 Task: Find connections with filter location Bünde with filter topic #moneywith filter profile language French with filter current company NIVEA INDIA with filter school University of Cologne with filter industry Events Services with filter service category User Experience Design with filter keywords title Sales Engineer
Action: Mouse moved to (507, 66)
Screenshot: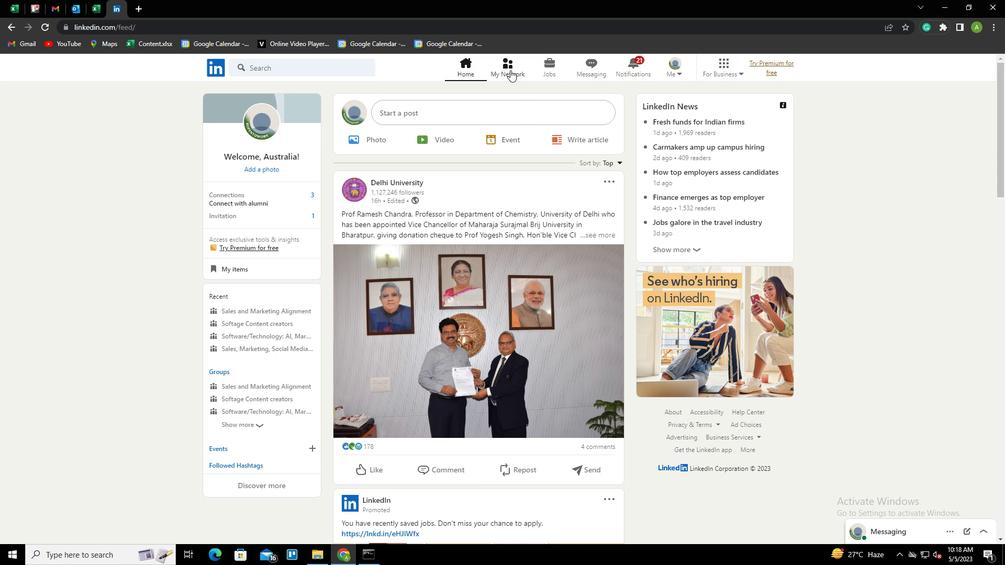 
Action: Mouse pressed left at (507, 66)
Screenshot: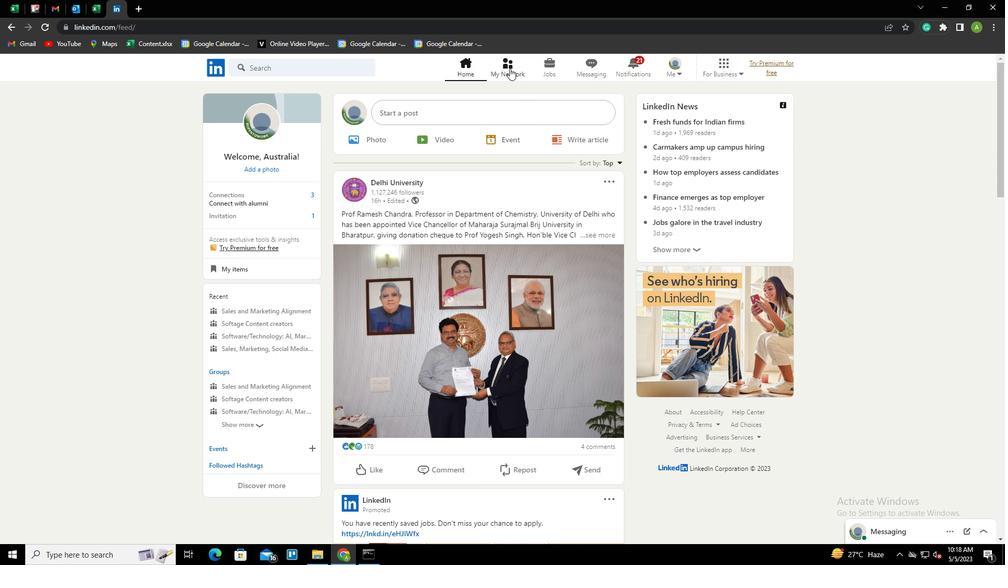 
Action: Mouse moved to (255, 124)
Screenshot: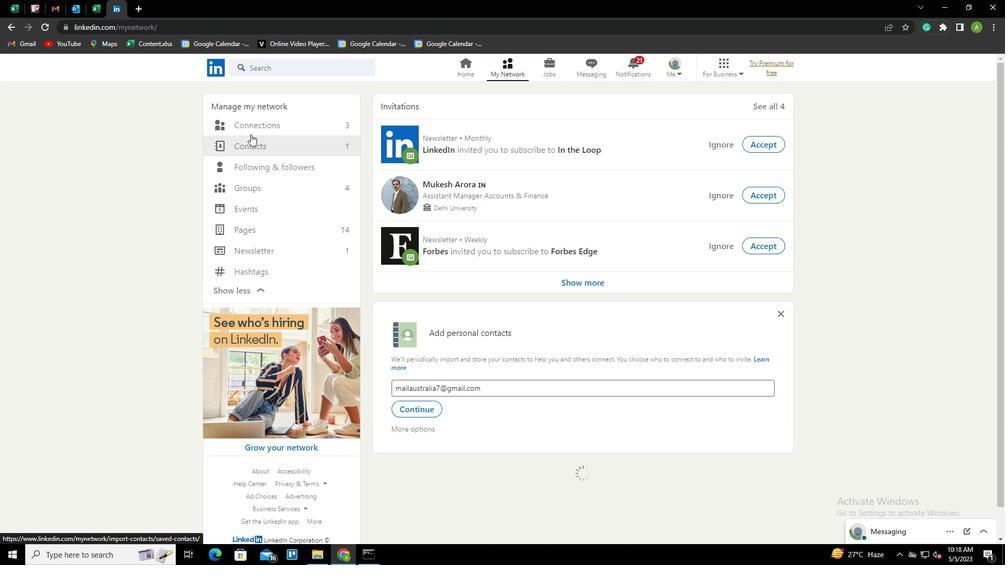 
Action: Mouse pressed left at (255, 124)
Screenshot: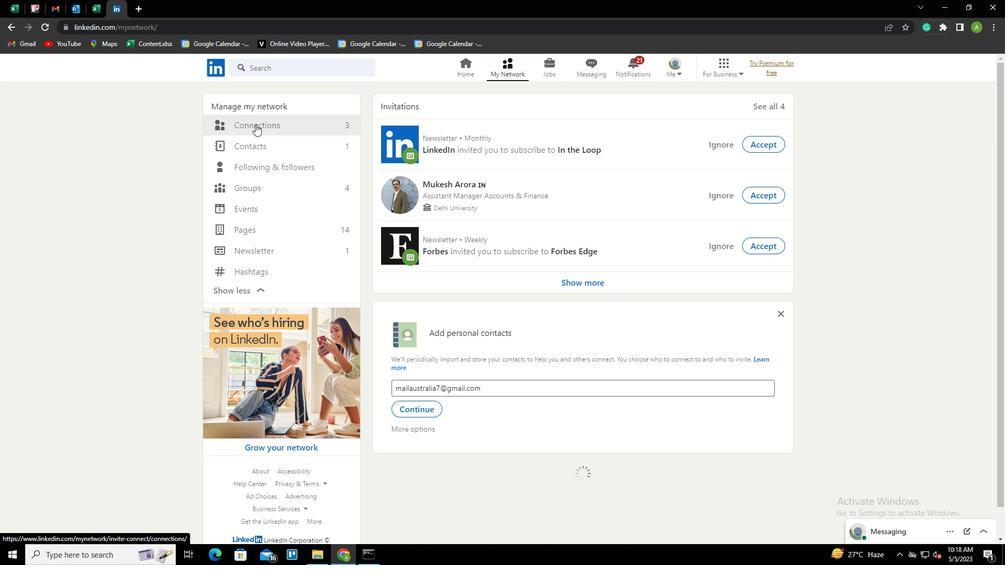 
Action: Mouse moved to (596, 122)
Screenshot: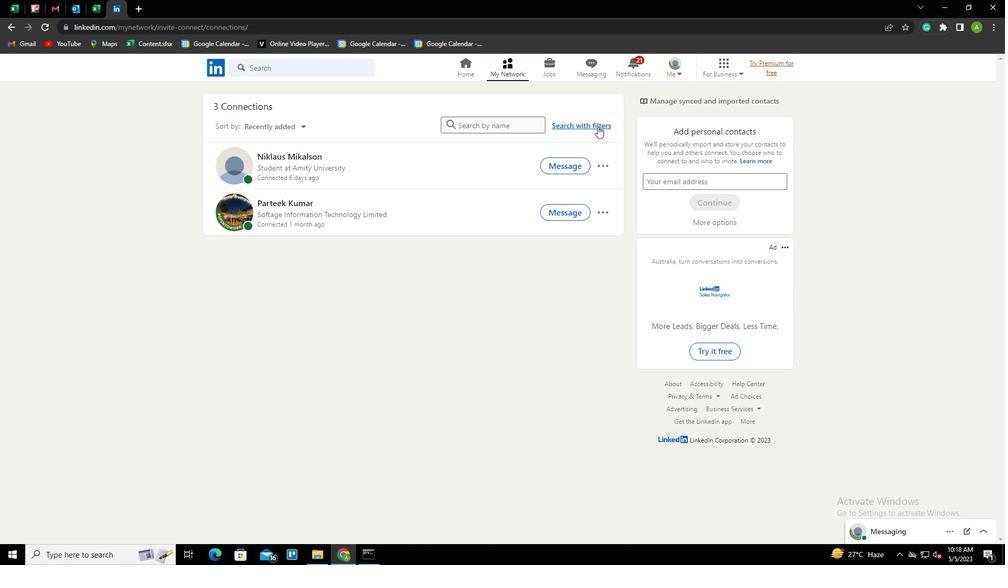 
Action: Mouse pressed left at (596, 122)
Screenshot: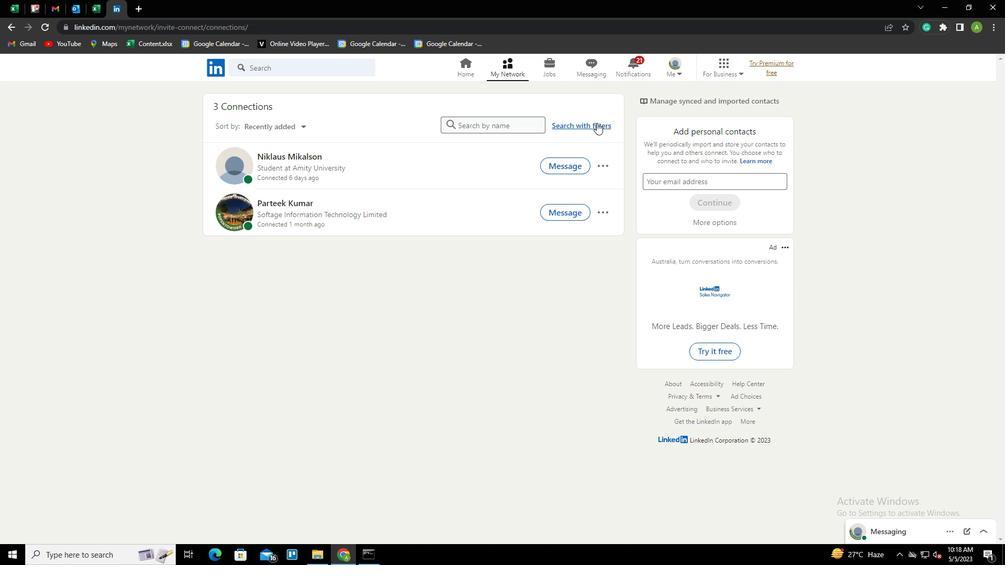 
Action: Mouse moved to (529, 92)
Screenshot: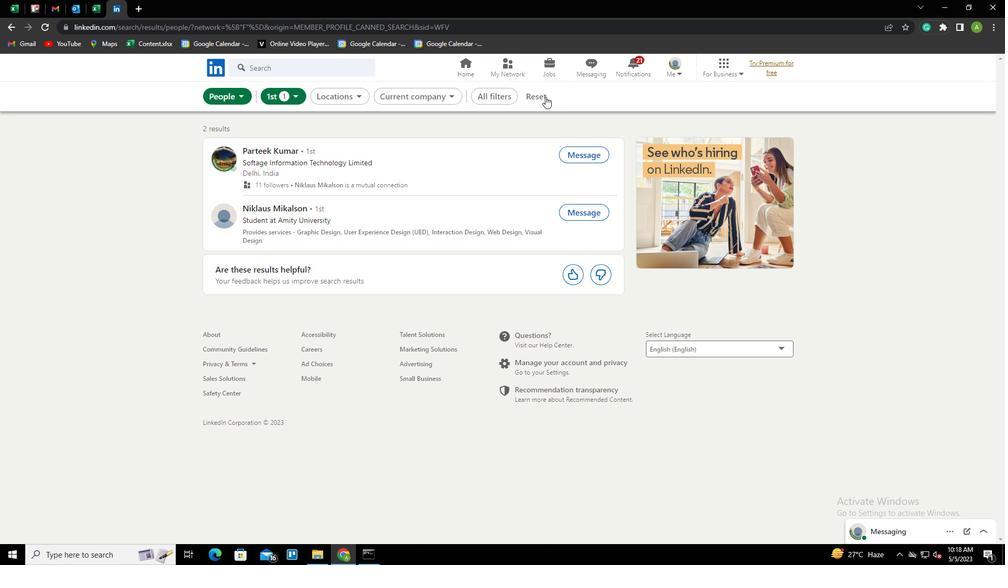 
Action: Mouse pressed left at (529, 92)
Screenshot: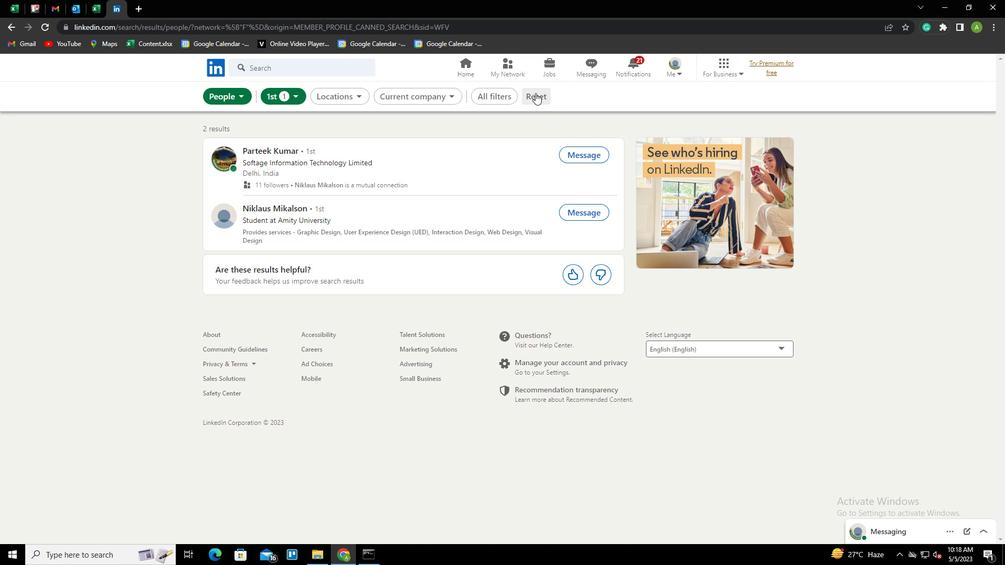 
Action: Mouse moved to (519, 95)
Screenshot: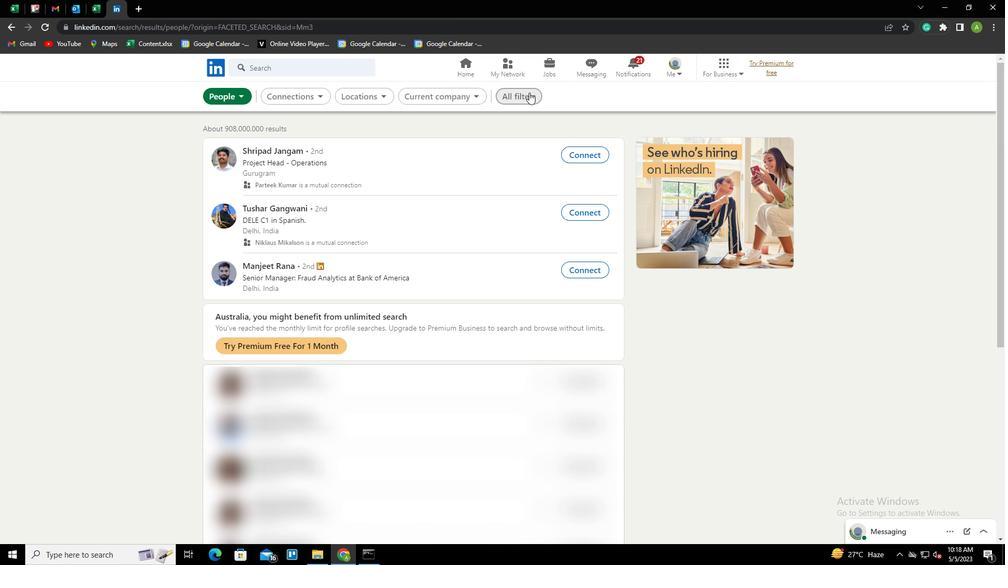 
Action: Mouse pressed left at (519, 95)
Screenshot: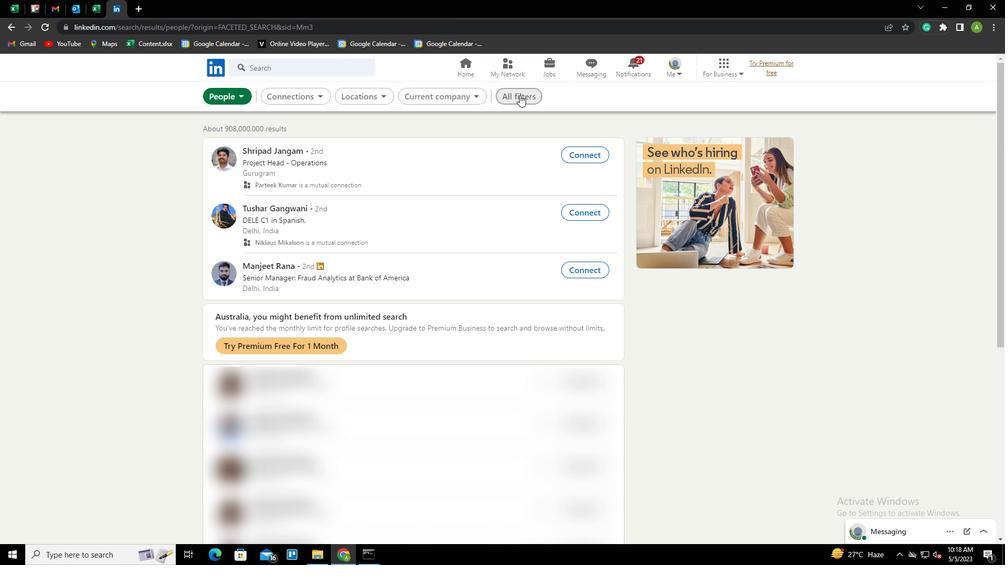 
Action: Mouse moved to (888, 360)
Screenshot: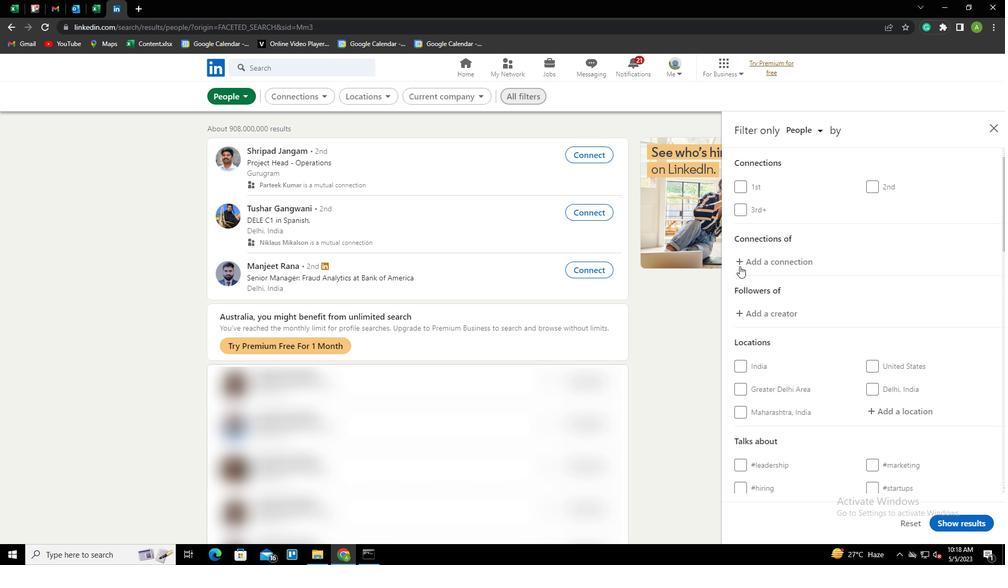 
Action: Mouse scrolled (888, 360) with delta (0, 0)
Screenshot: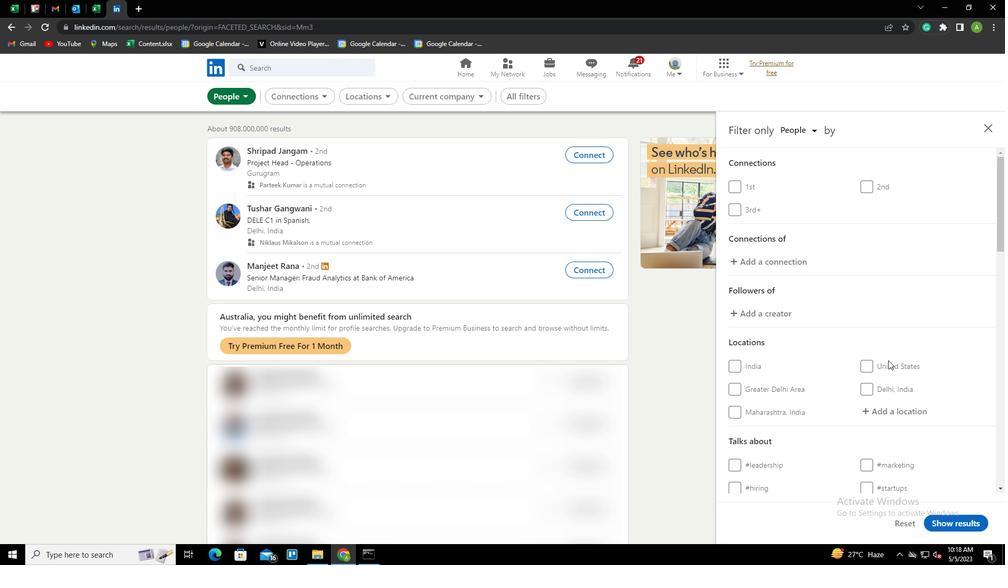 
Action: Mouse scrolled (888, 360) with delta (0, 0)
Screenshot: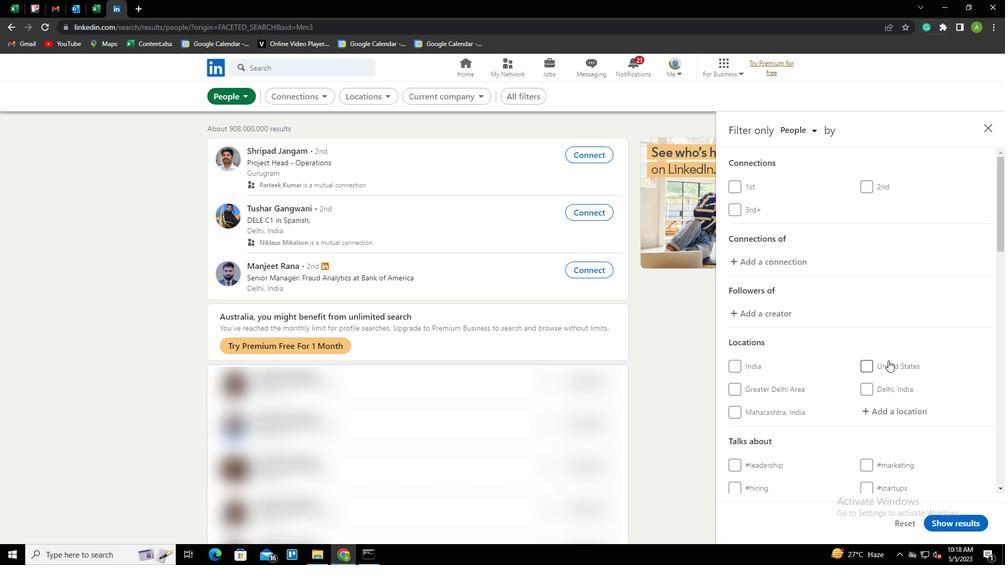 
Action: Mouse moved to (881, 302)
Screenshot: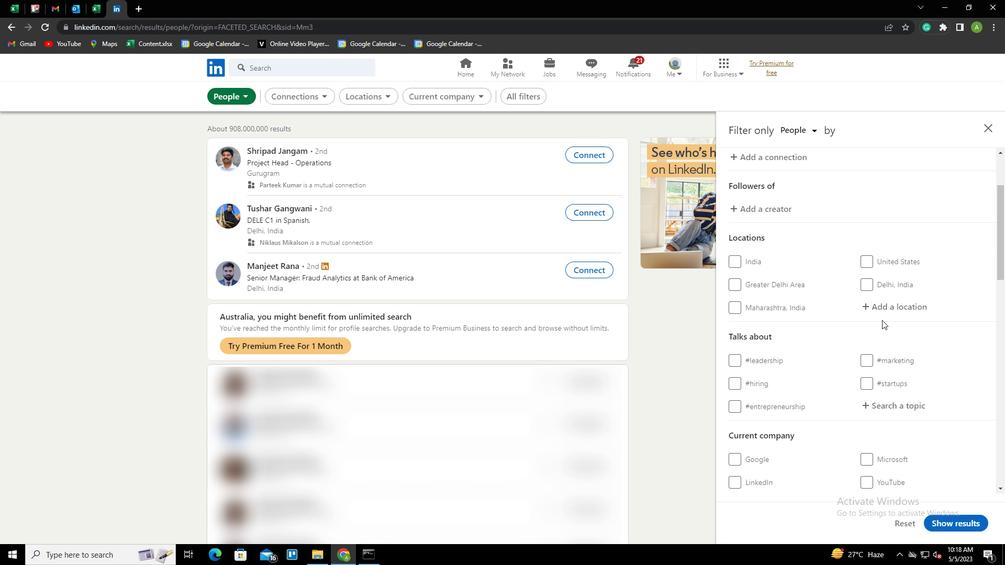 
Action: Mouse pressed left at (881, 302)
Screenshot: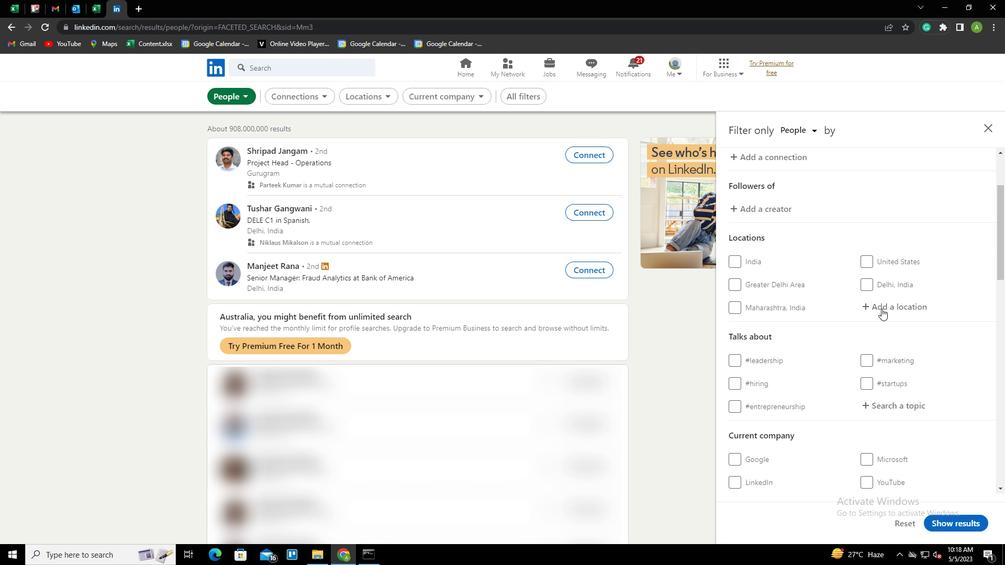 
Action: Key pressed <Key.shift><Key.shift><Key.shift><Key.shift><Key.shift>BUNDE<Key.down><Key.down><Key.down><Key.enter>
Screenshot: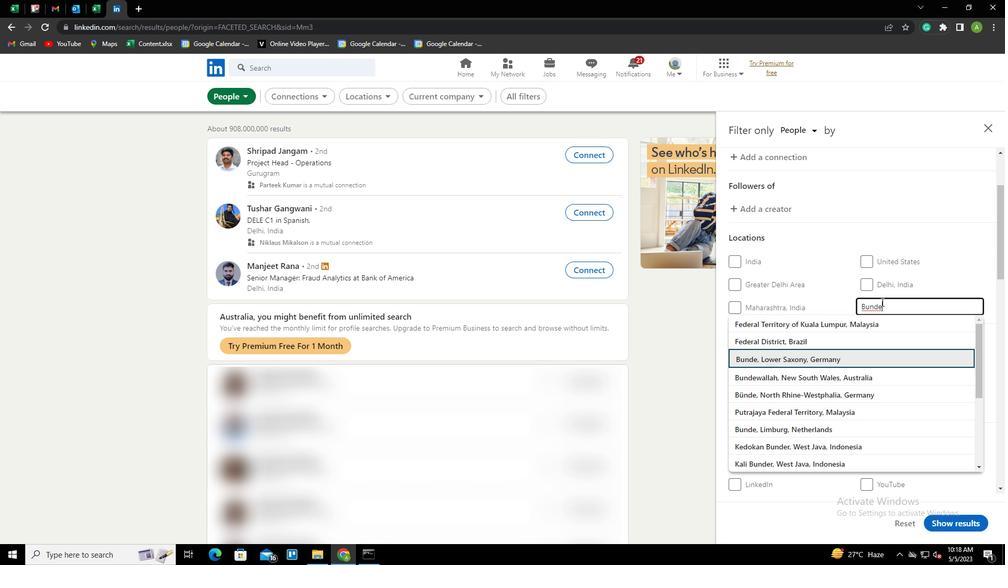 
Action: Mouse scrolled (881, 301) with delta (0, 0)
Screenshot: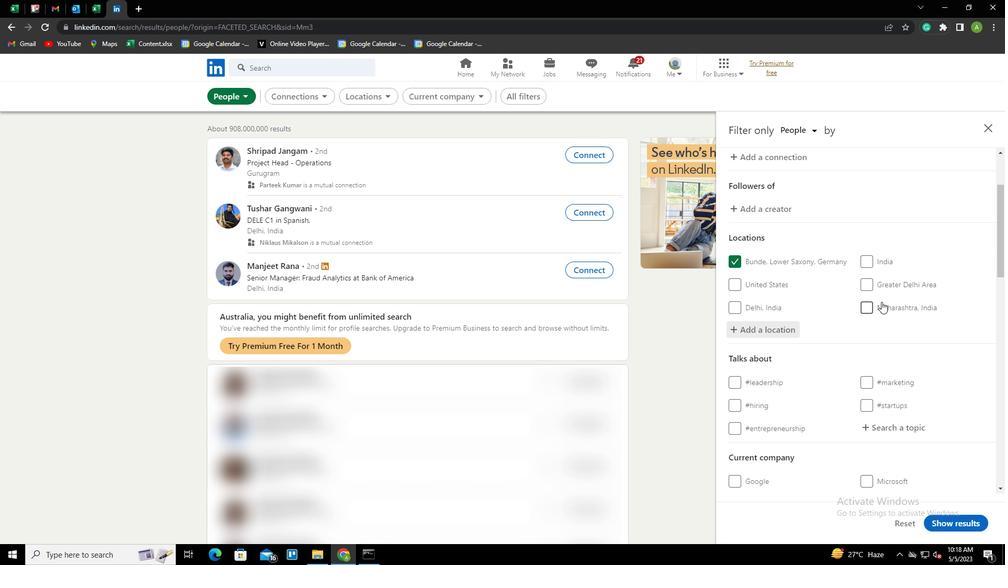 
Action: Mouse scrolled (881, 301) with delta (0, 0)
Screenshot: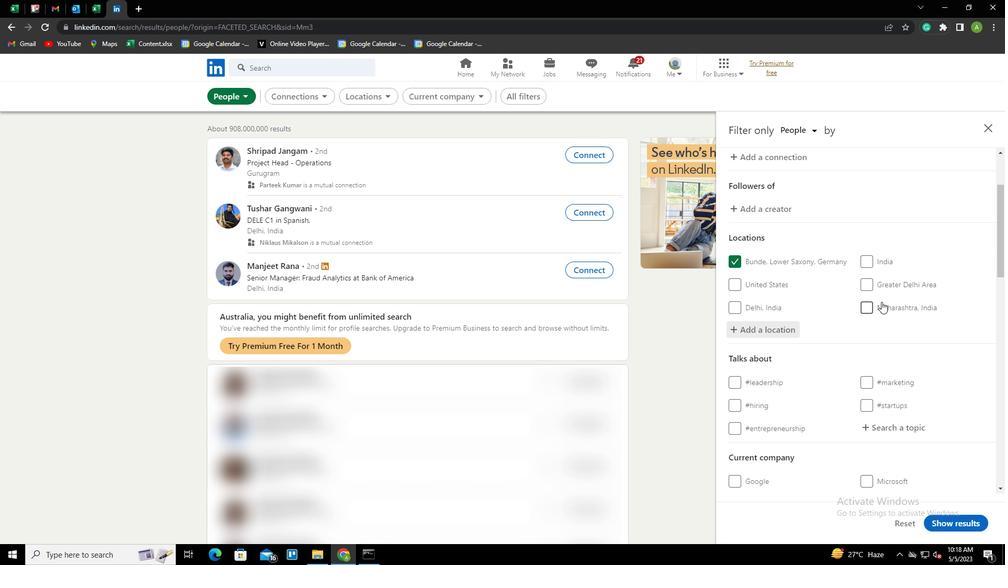 
Action: Mouse scrolled (881, 301) with delta (0, 0)
Screenshot: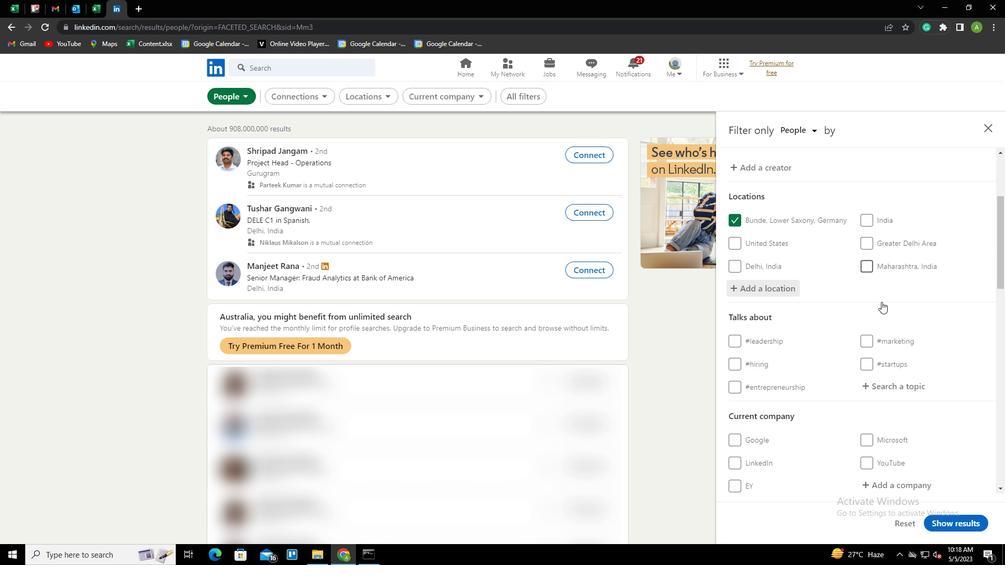 
Action: Mouse moved to (883, 273)
Screenshot: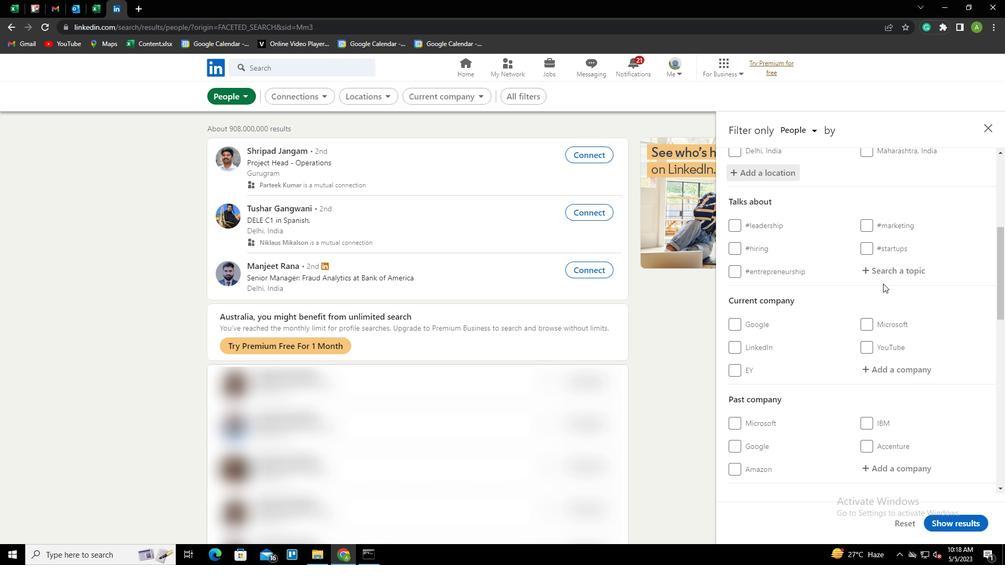
Action: Mouse pressed left at (883, 273)
Screenshot: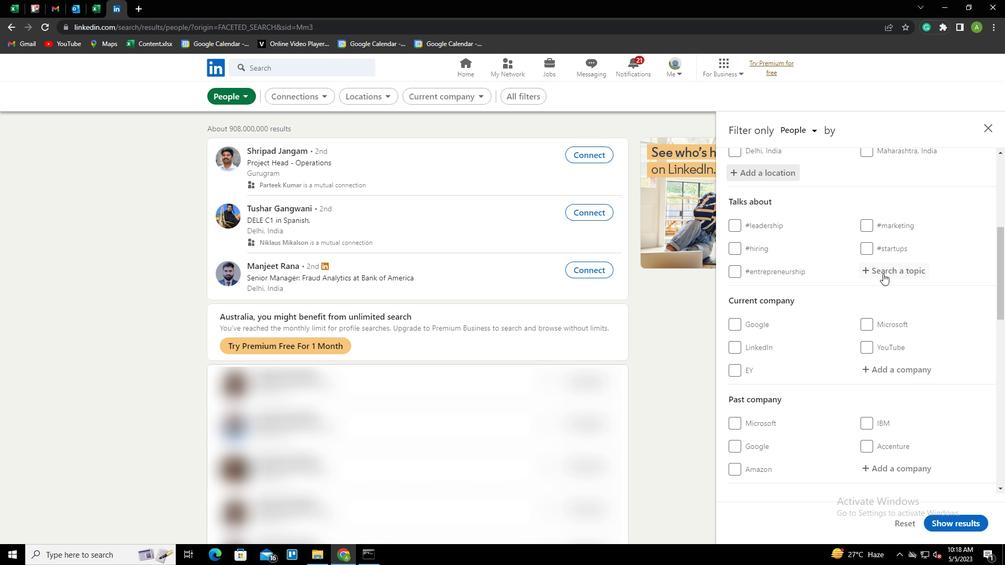 
Action: Key pressed MONJE<Key.backspace><Key.backspace>EY<Key.down><Key.enter>
Screenshot: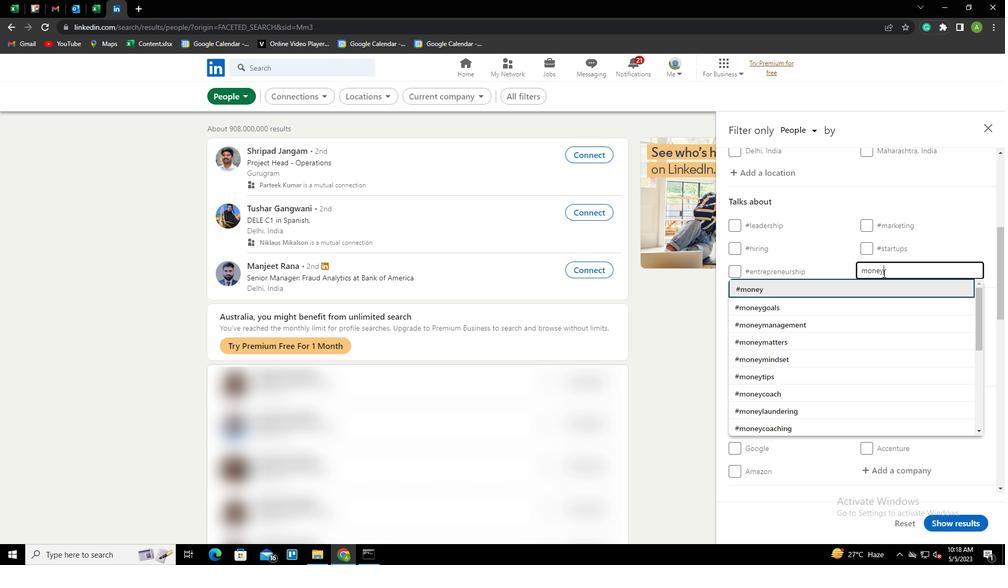 
Action: Mouse scrolled (883, 272) with delta (0, 0)
Screenshot: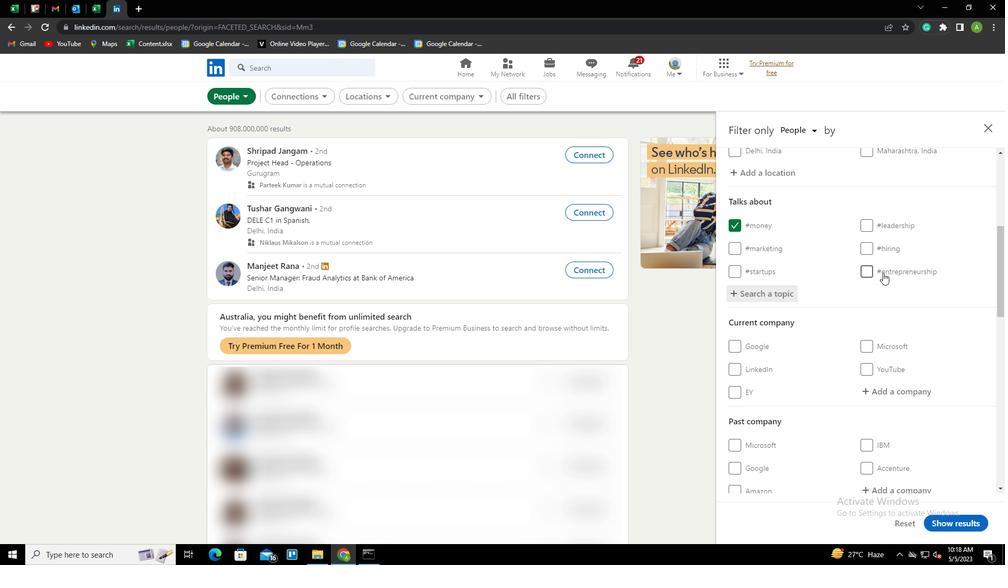 
Action: Mouse scrolled (883, 272) with delta (0, 0)
Screenshot: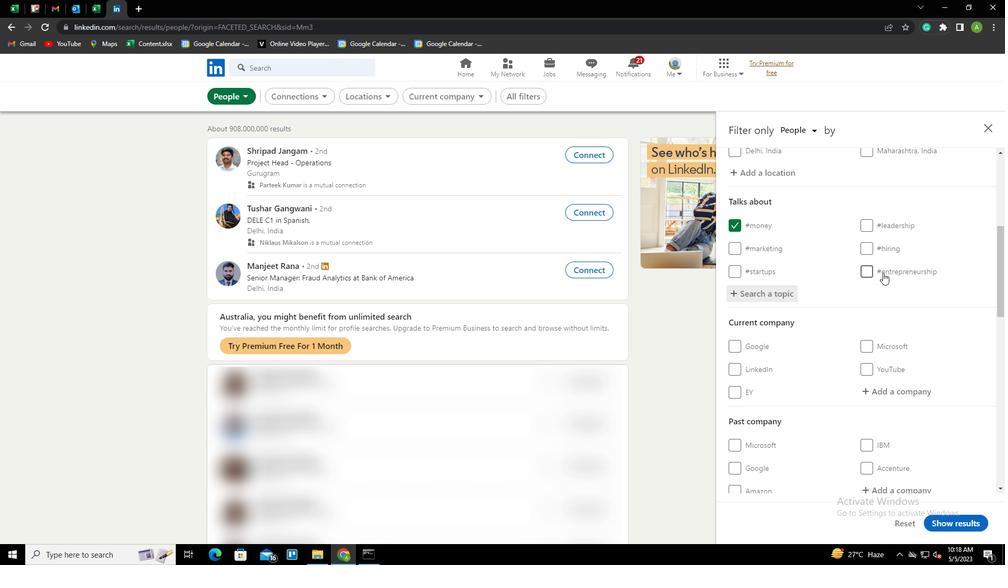 
Action: Mouse scrolled (883, 272) with delta (0, 0)
Screenshot: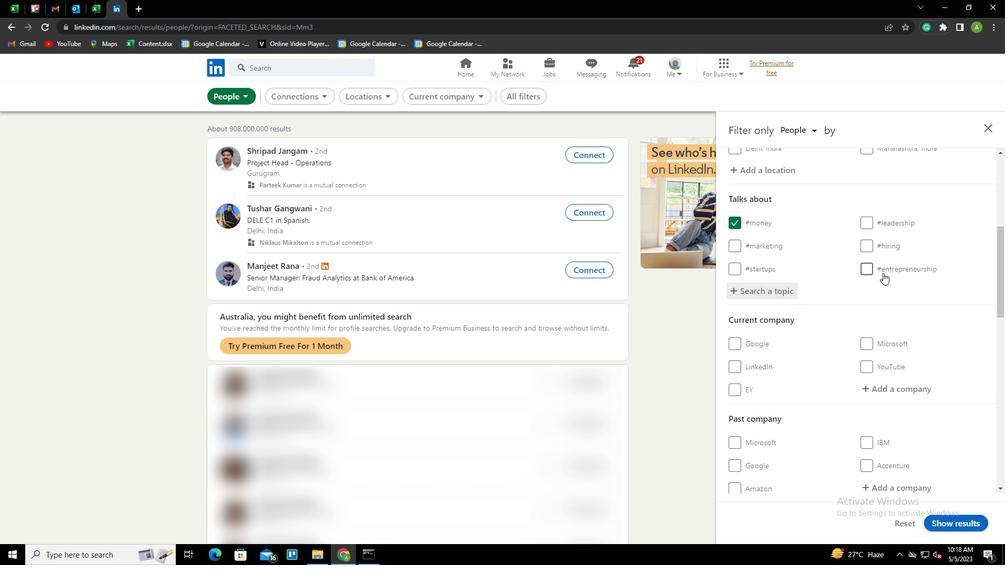 
Action: Mouse scrolled (883, 272) with delta (0, 0)
Screenshot: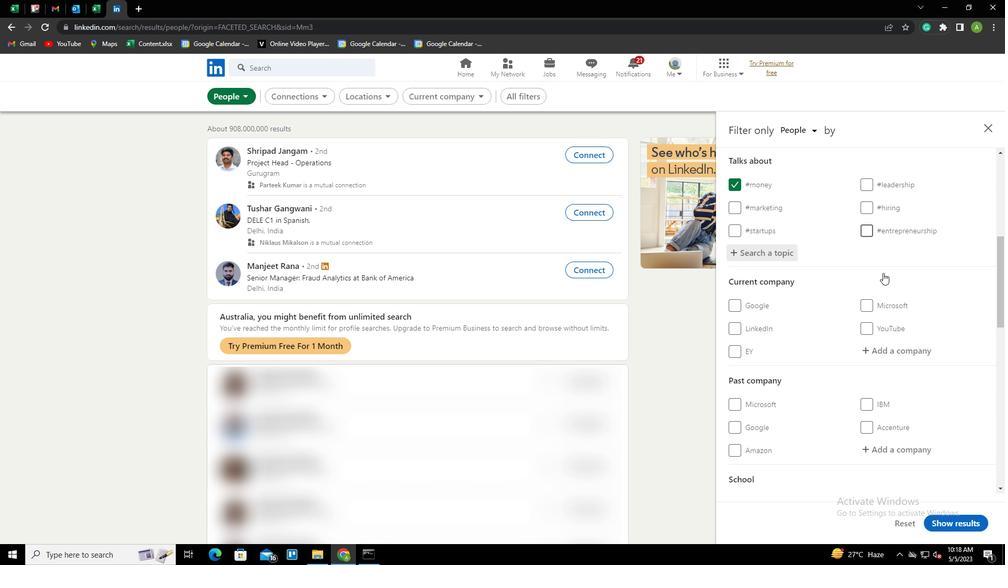 
Action: Mouse scrolled (883, 272) with delta (0, 0)
Screenshot: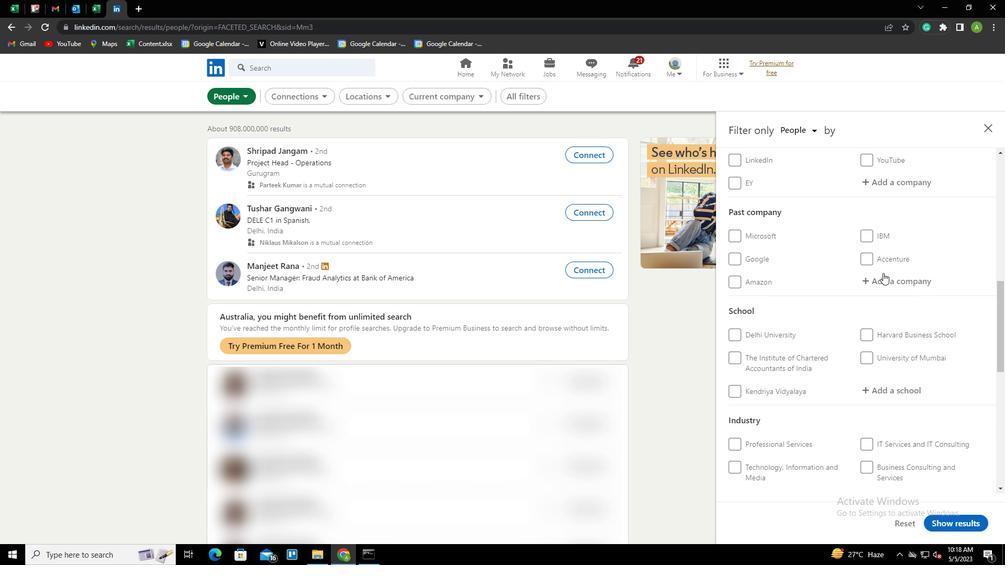 
Action: Mouse scrolled (883, 272) with delta (0, 0)
Screenshot: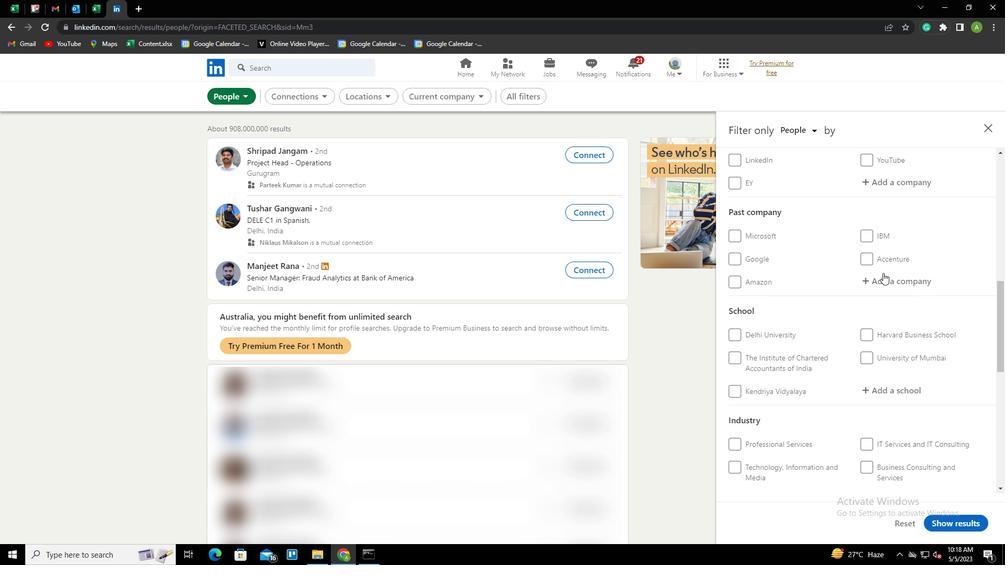 
Action: Mouse scrolled (883, 272) with delta (0, 0)
Screenshot: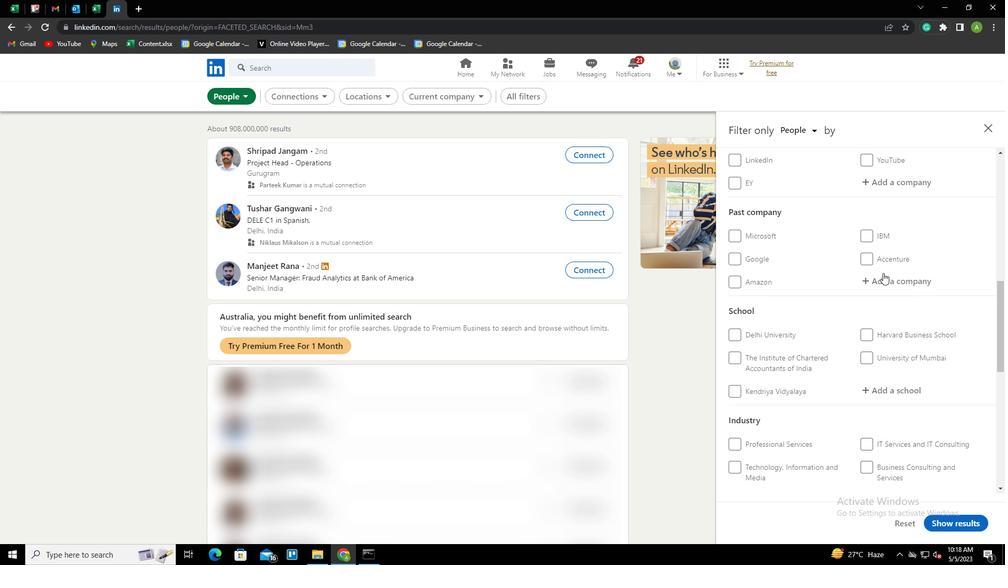 
Action: Mouse scrolled (883, 272) with delta (0, 0)
Screenshot: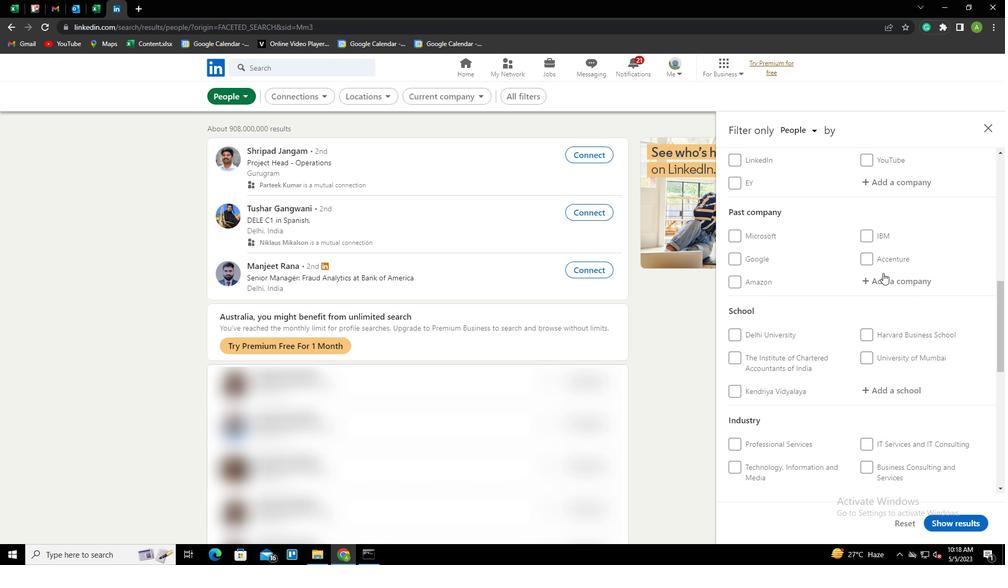 
Action: Mouse scrolled (883, 272) with delta (0, 0)
Screenshot: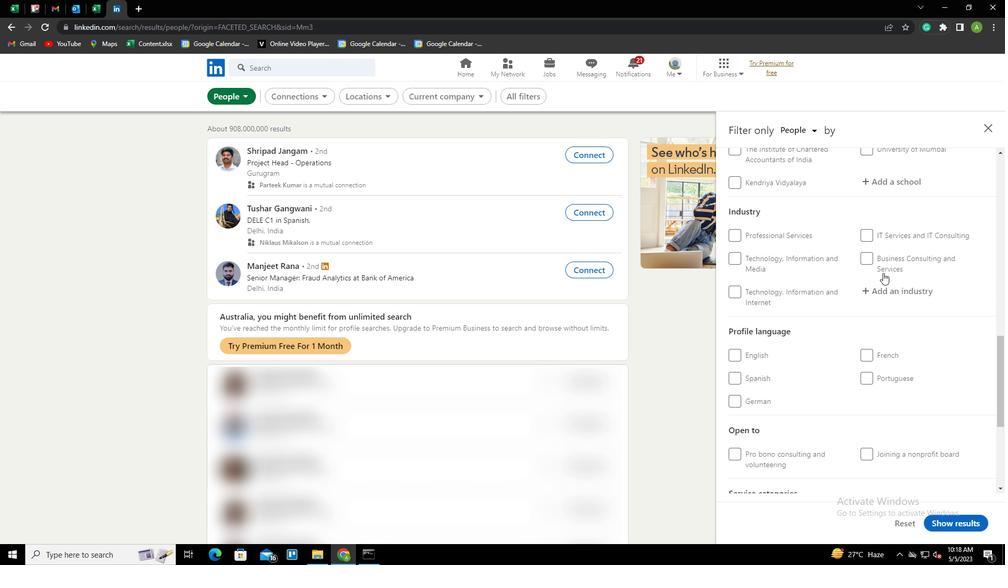 
Action: Mouse scrolled (883, 272) with delta (0, 0)
Screenshot: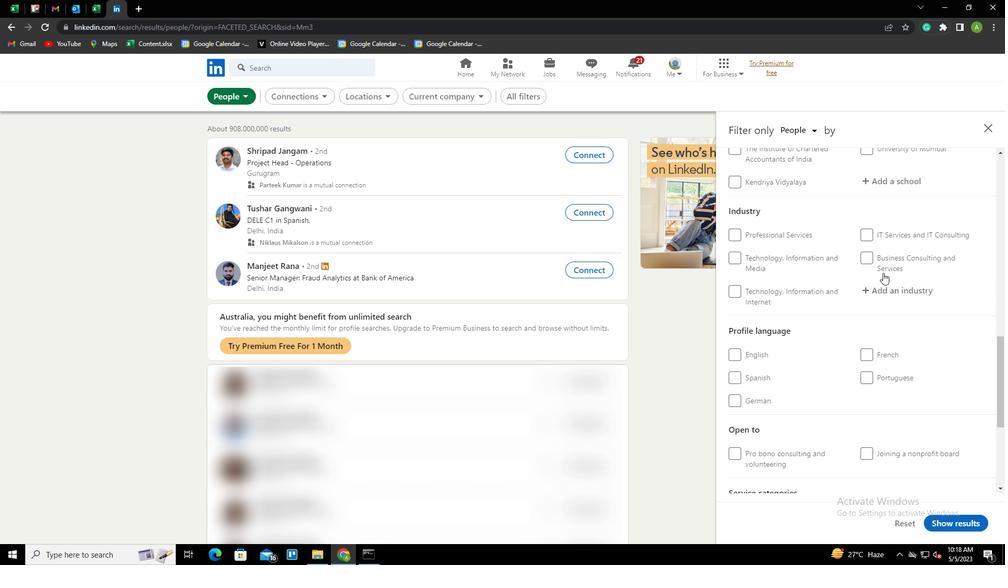 
Action: Mouse moved to (872, 247)
Screenshot: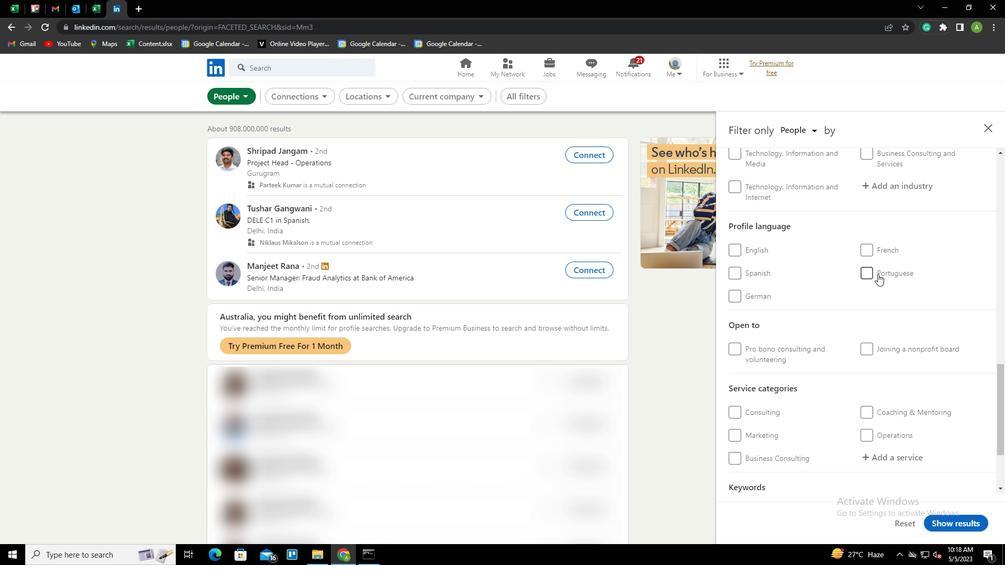
Action: Mouse pressed left at (872, 247)
Screenshot: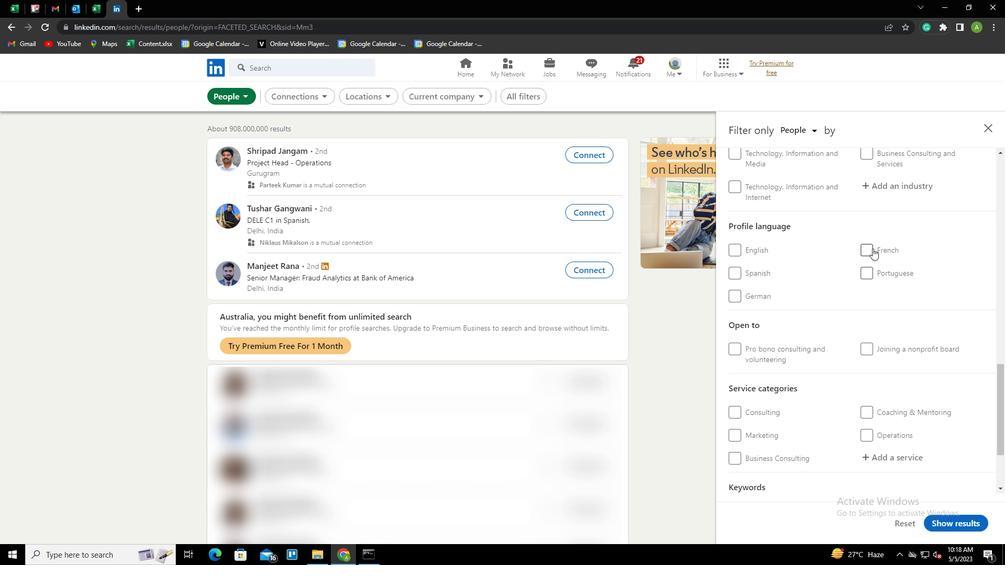 
Action: Mouse moved to (922, 238)
Screenshot: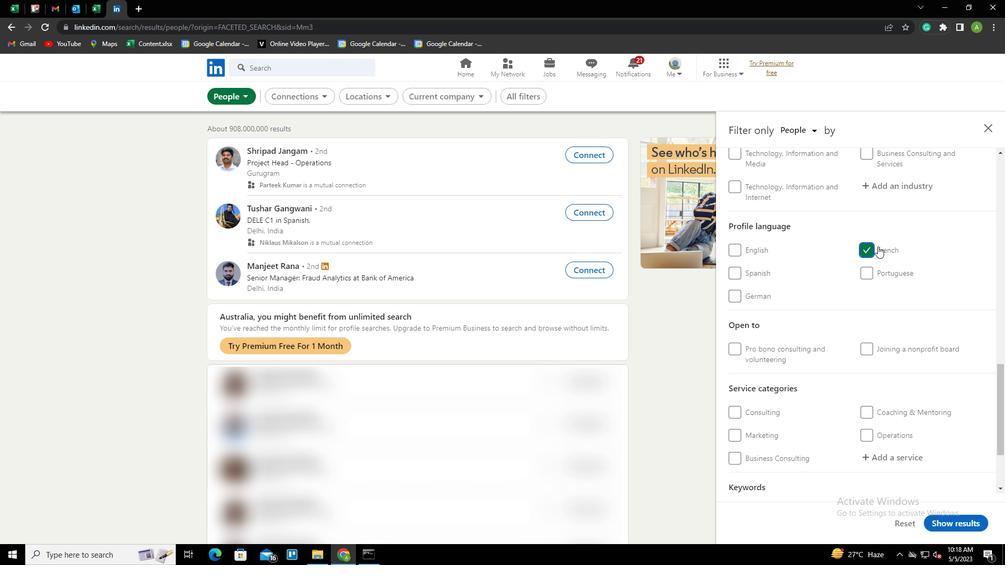 
Action: Mouse scrolled (922, 239) with delta (0, 0)
Screenshot: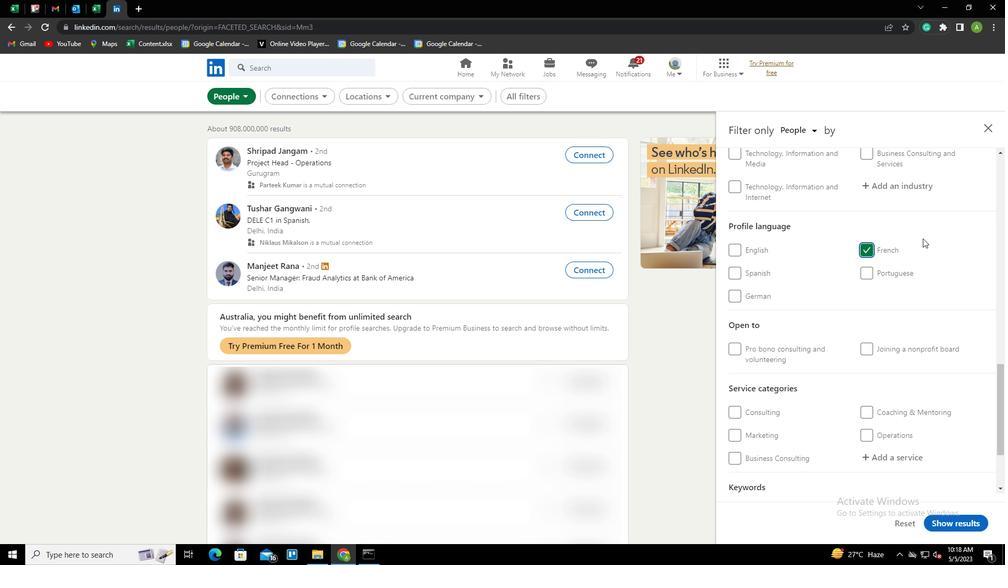 
Action: Mouse scrolled (922, 239) with delta (0, 0)
Screenshot: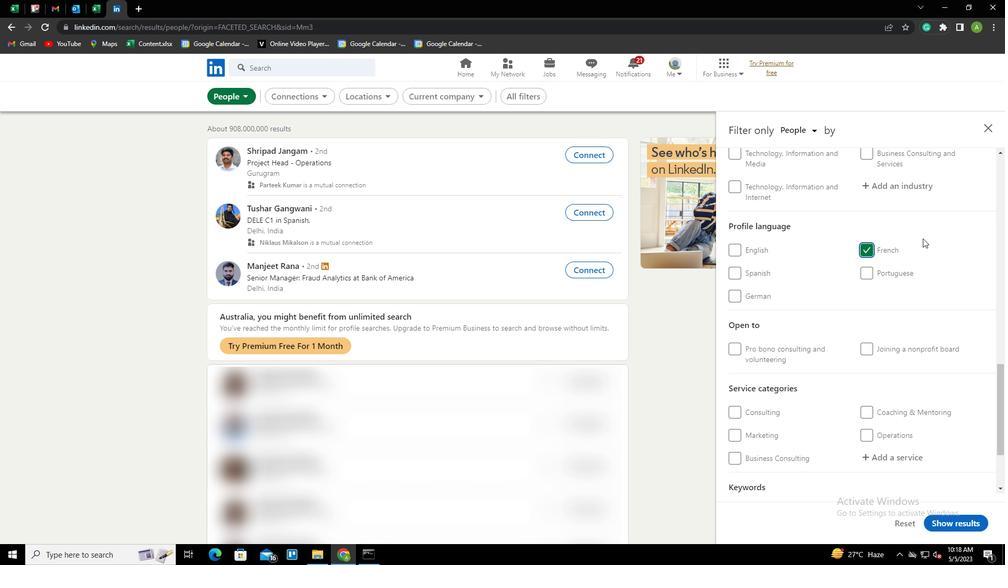 
Action: Mouse scrolled (922, 239) with delta (0, 0)
Screenshot: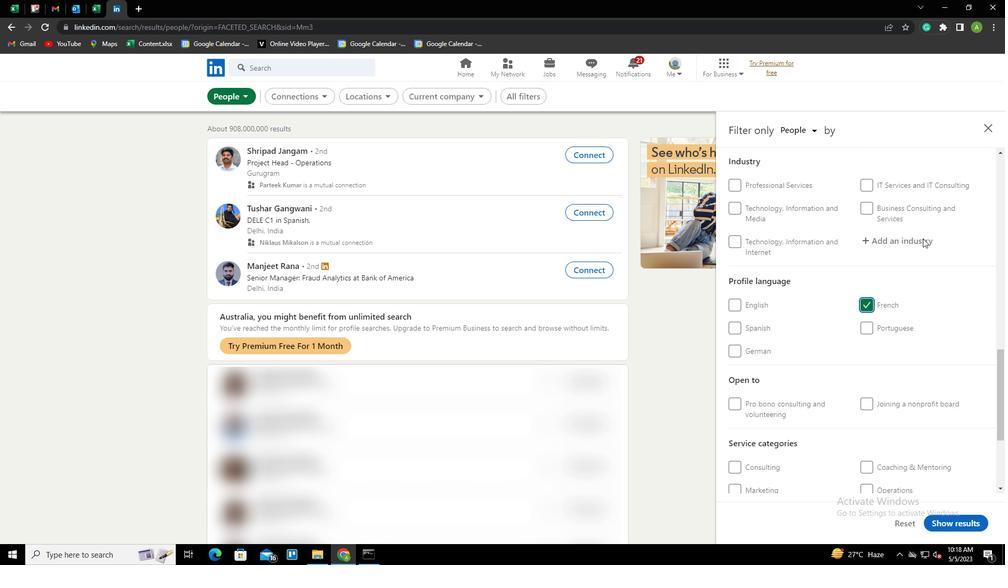 
Action: Mouse scrolled (922, 239) with delta (0, 0)
Screenshot: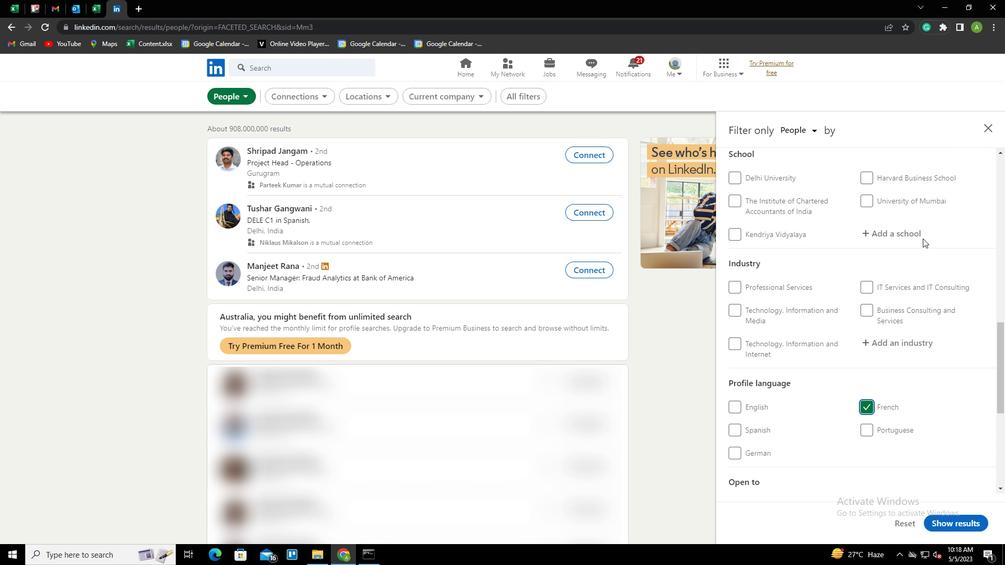 
Action: Mouse scrolled (922, 239) with delta (0, 0)
Screenshot: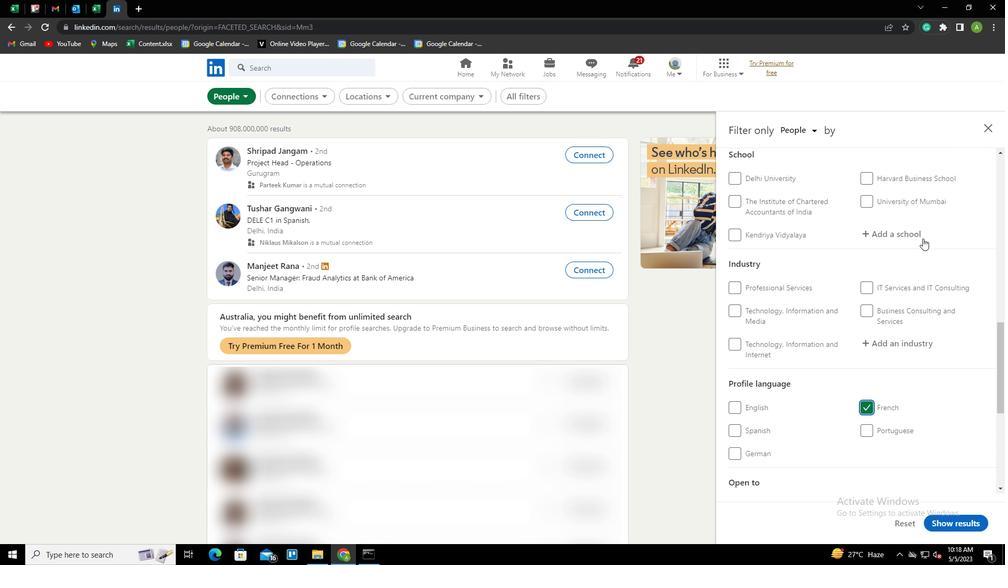 
Action: Mouse scrolled (922, 239) with delta (0, 0)
Screenshot: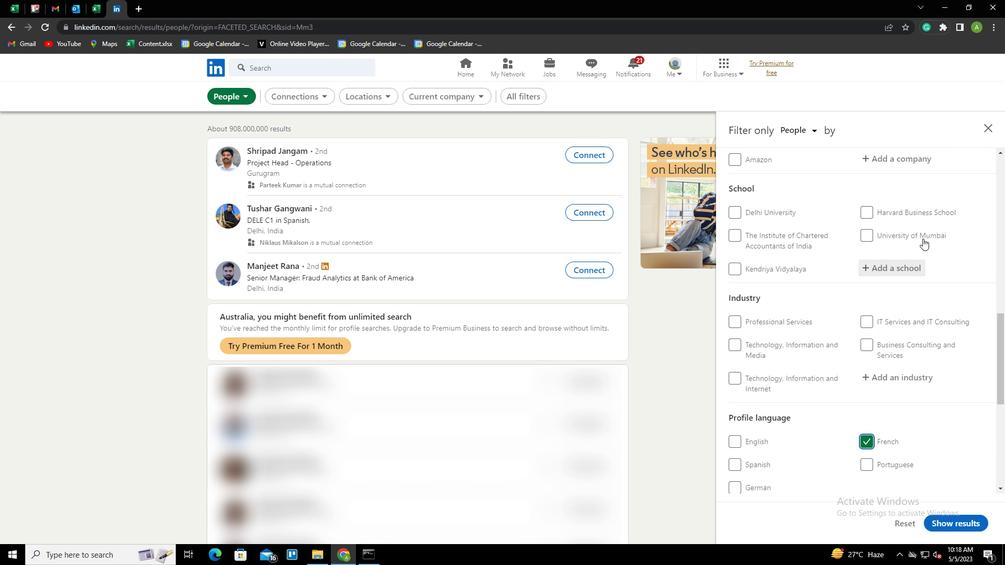 
Action: Mouse scrolled (922, 239) with delta (0, 0)
Screenshot: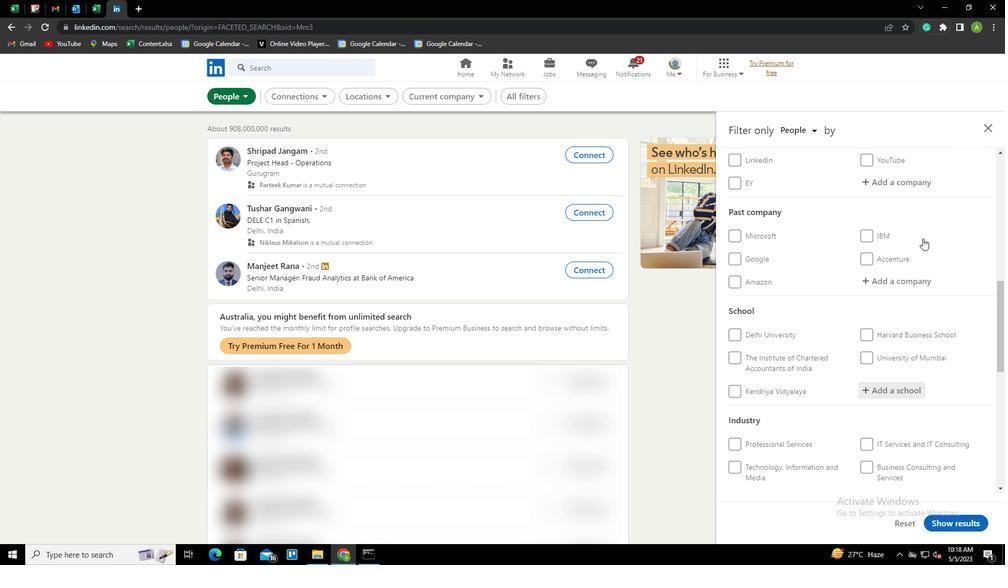 
Action: Mouse scrolled (922, 239) with delta (0, 0)
Screenshot: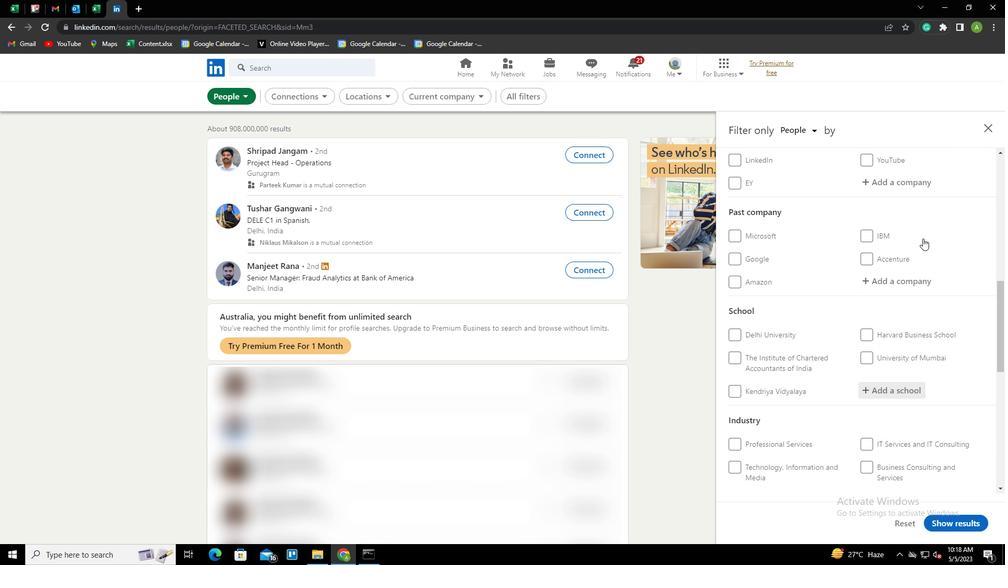 
Action: Mouse scrolled (922, 239) with delta (0, 0)
Screenshot: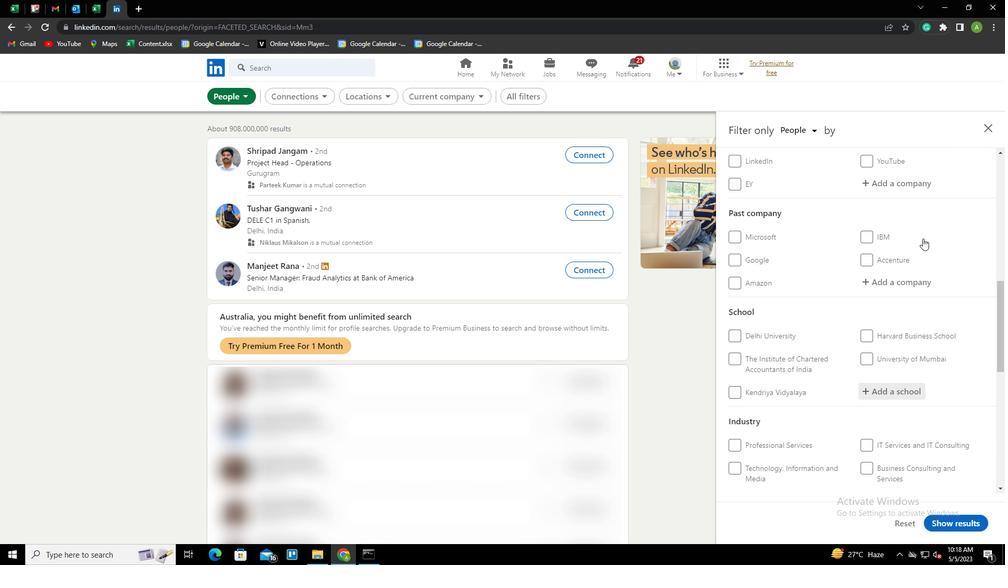 
Action: Mouse moved to (899, 282)
Screenshot: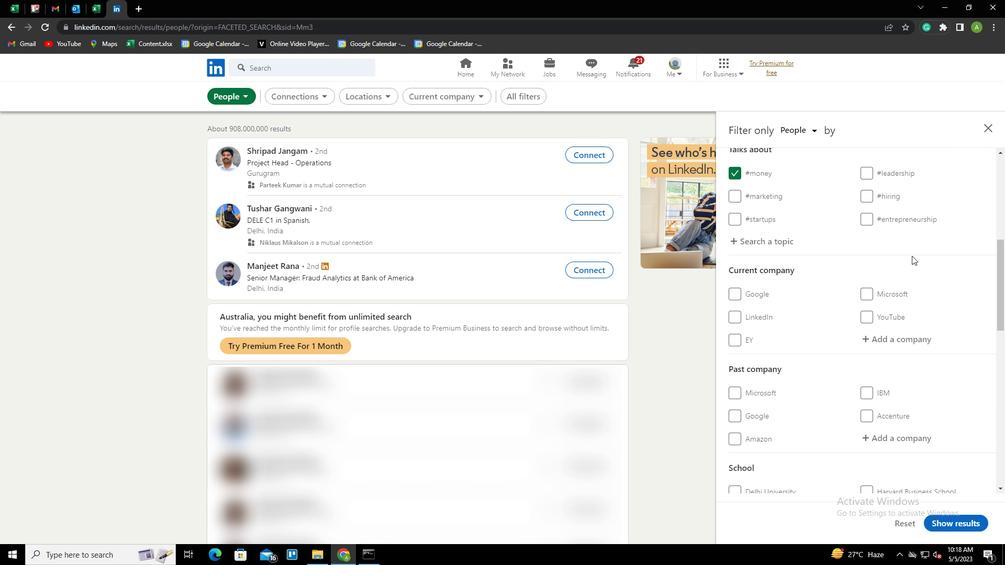 
Action: Mouse scrolled (899, 281) with delta (0, 0)
Screenshot: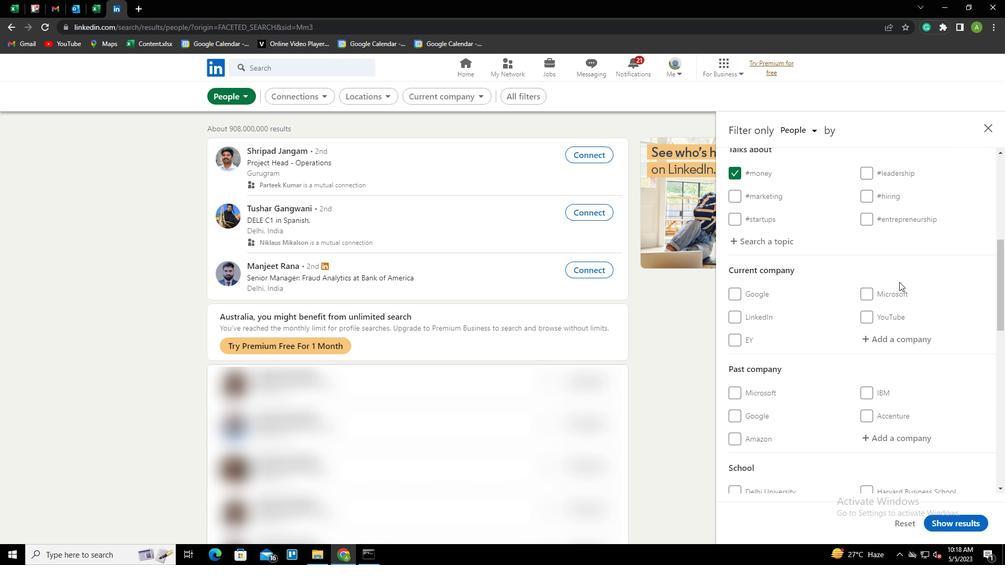 
Action: Mouse scrolled (899, 281) with delta (0, 0)
Screenshot: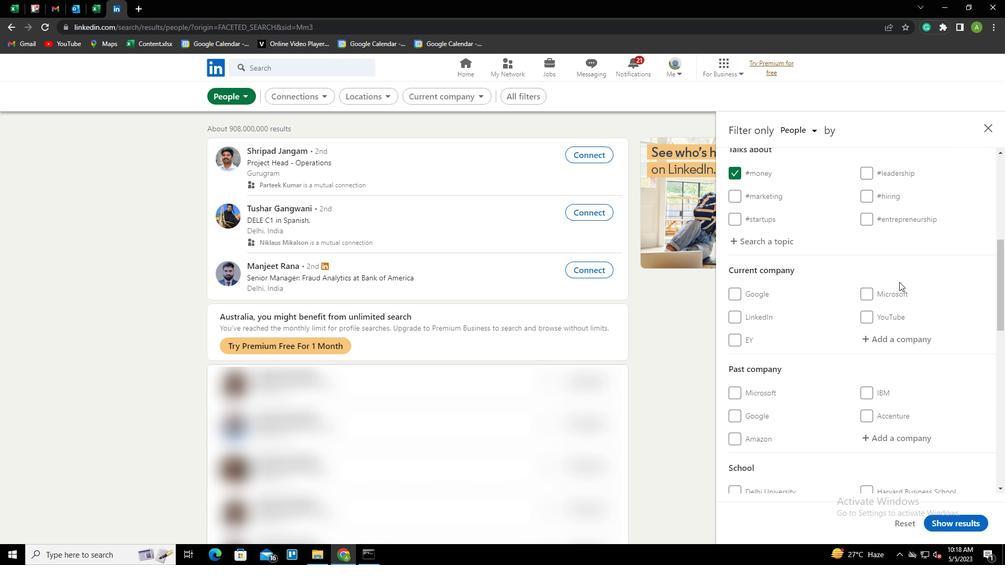 
Action: Mouse moved to (876, 228)
Screenshot: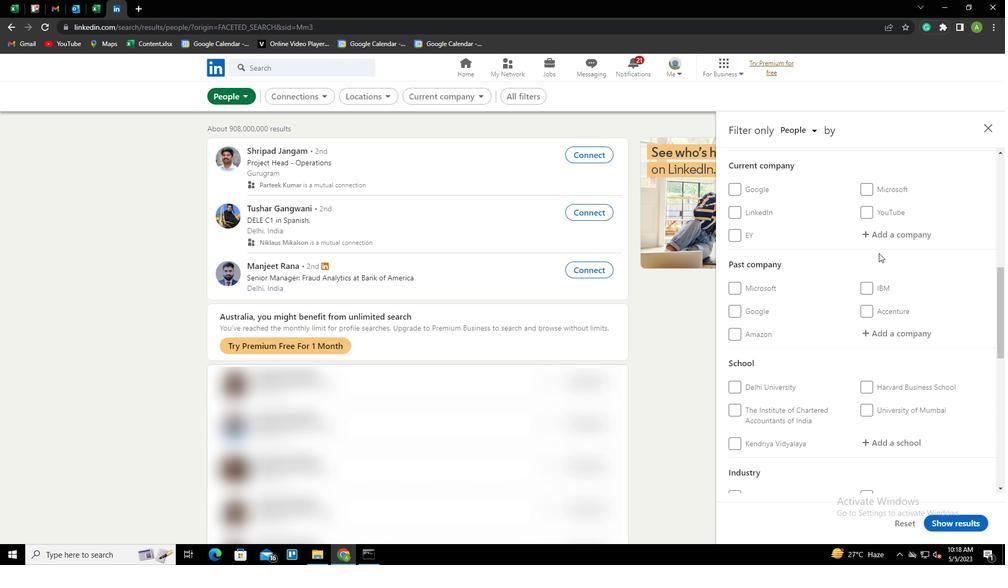 
Action: Mouse pressed left at (876, 228)
Screenshot: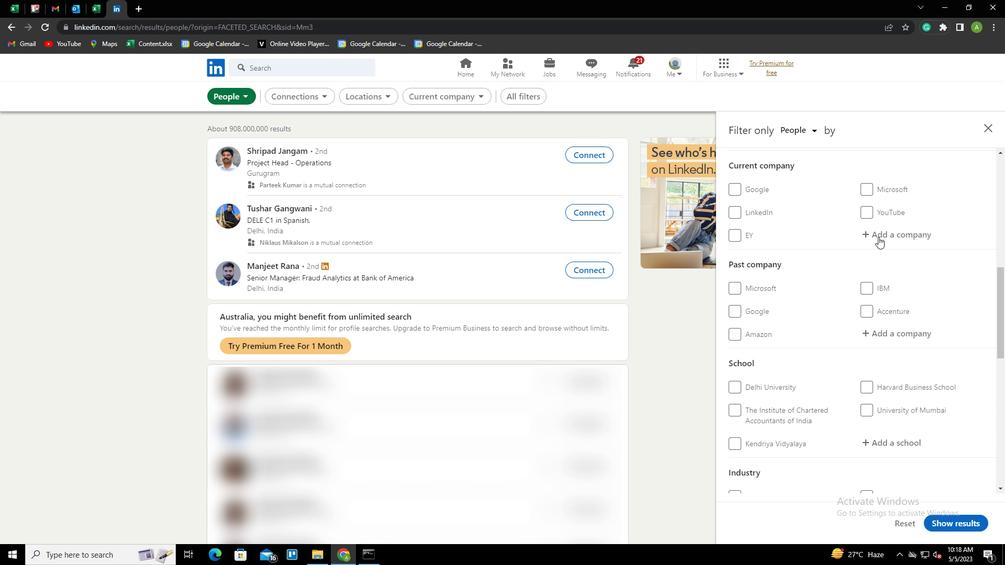 
Action: Key pressed <Key.shift>NIVES<Key.backspace>A<Key.down><Key.down><Key.enter>
Screenshot: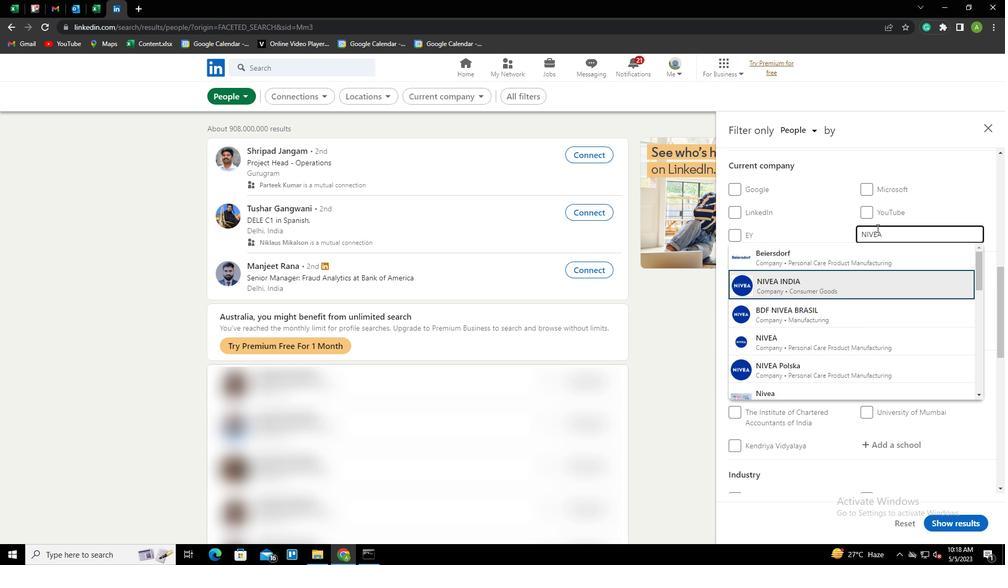 
Action: Mouse scrolled (876, 227) with delta (0, 0)
Screenshot: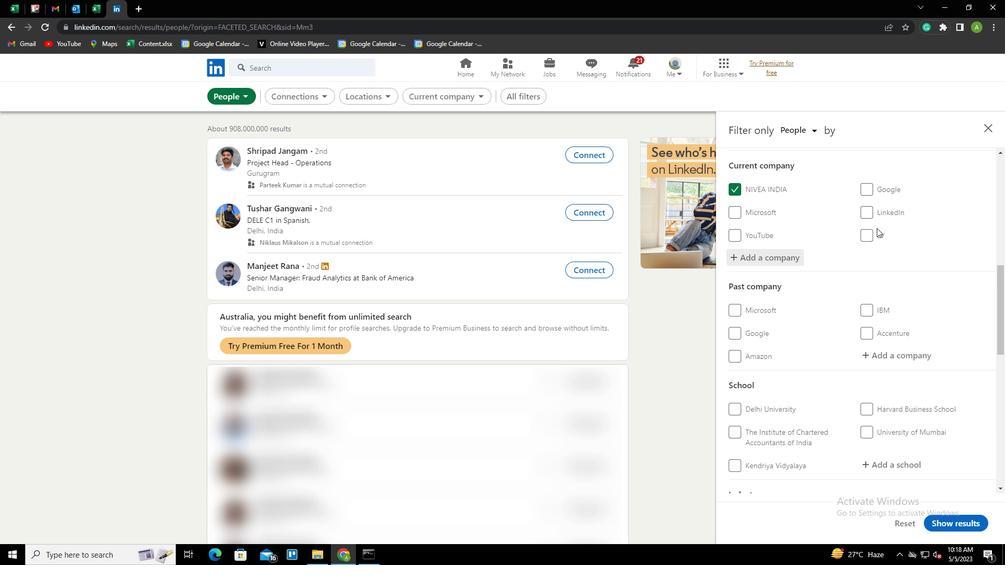 
Action: Mouse scrolled (876, 227) with delta (0, 0)
Screenshot: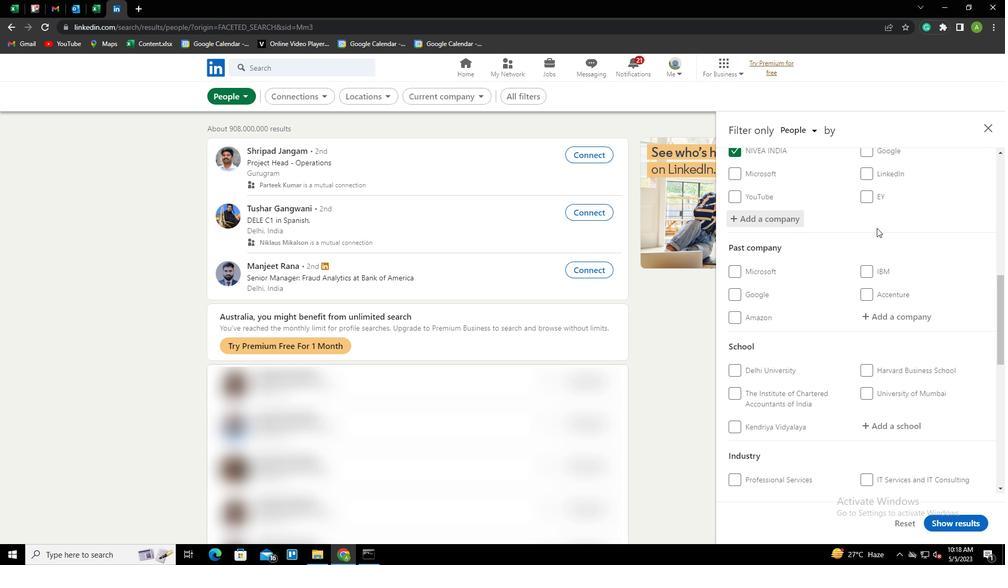 
Action: Mouse scrolled (876, 227) with delta (0, 0)
Screenshot: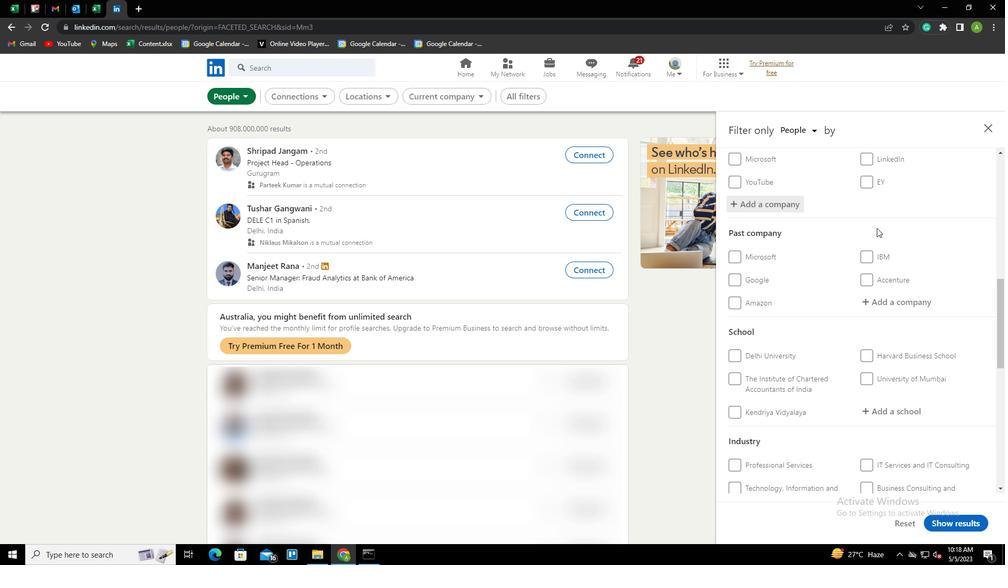 
Action: Mouse scrolled (876, 227) with delta (0, 0)
Screenshot: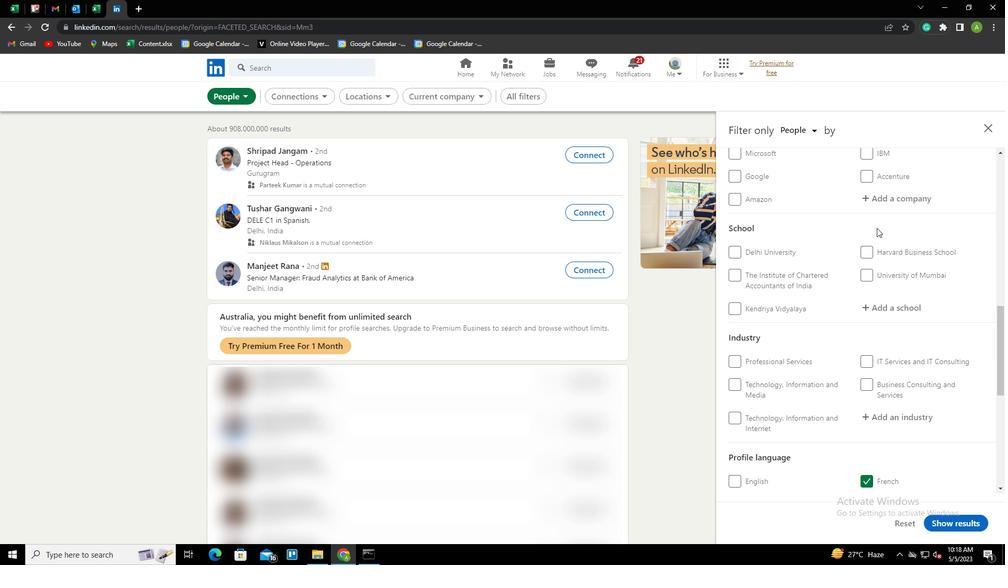 
Action: Mouse moved to (876, 252)
Screenshot: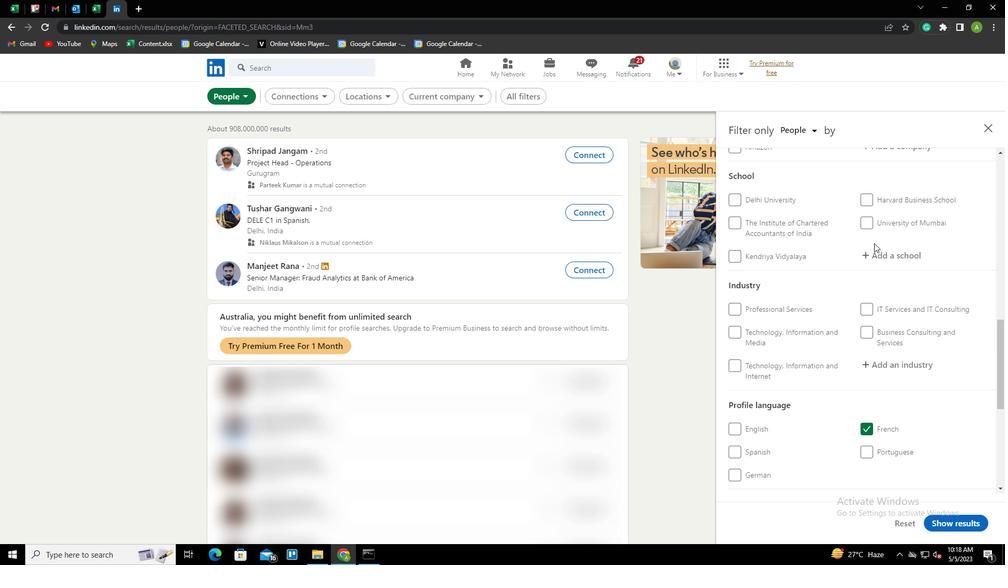 
Action: Mouse pressed left at (876, 252)
Screenshot: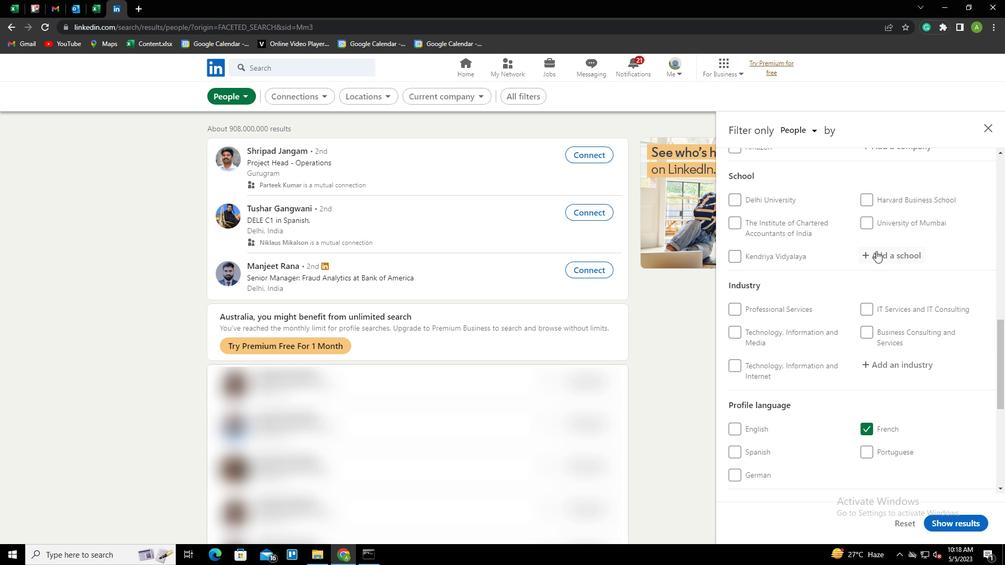 
Action: Key pressed <Key.shift><Key.shift><Key.shift><Key.shift><Key.shift><Key.shift><Key.shift><Key.shift><Key.shift><Key.shift><Key.shift><Key.shift><Key.shift><Key.shift><Key.shift><Key.shift><Key.shift><Key.shift><Key.shift><Key.shift><Key.shift><Key.shift><Key.shift><Key.shift><Key.shift><Key.shift><Key.shift><Key.shift><Key.shift><Key.shift><Key.shift><Key.shift><Key.shift><Key.shift><Key.shift><Key.shift><Key.shift><Key.shift><Key.shift><Key.shift><Key.shift><Key.shift><Key.shift><Key.shift><Key.shift><Key.shift><Key.shift><Key.shift><Key.shift><Key.shift><Key.shift><Key.shift><Key.shift><Key.shift><Key.shift><Key.shift>UNIVERSITY<Key.down><Key.space>OF<Key.space><Key.shift>COLOGNE<Key.down><Key.enter>
Screenshot: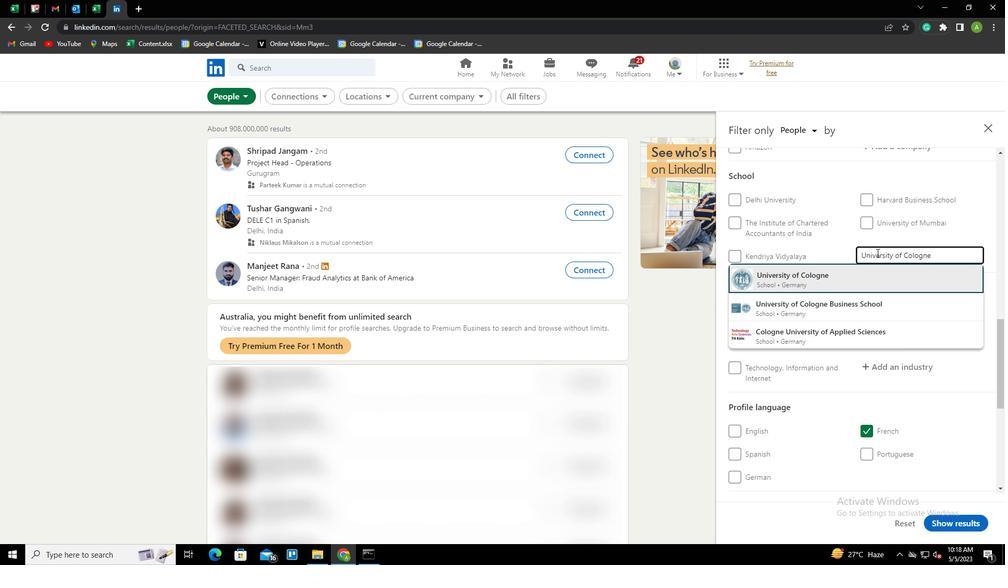 
Action: Mouse scrolled (876, 252) with delta (0, 0)
Screenshot: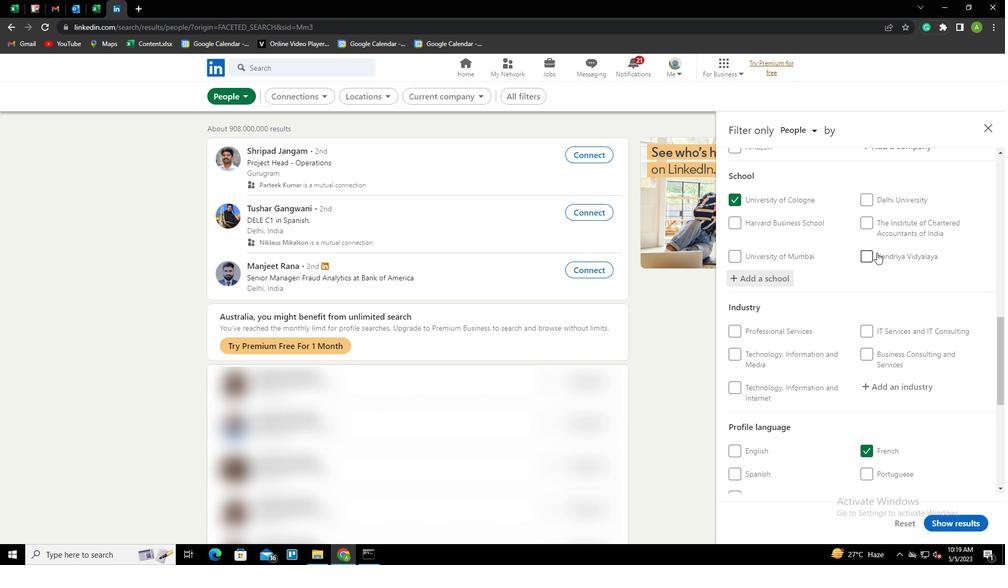 
Action: Mouse scrolled (876, 252) with delta (0, 0)
Screenshot: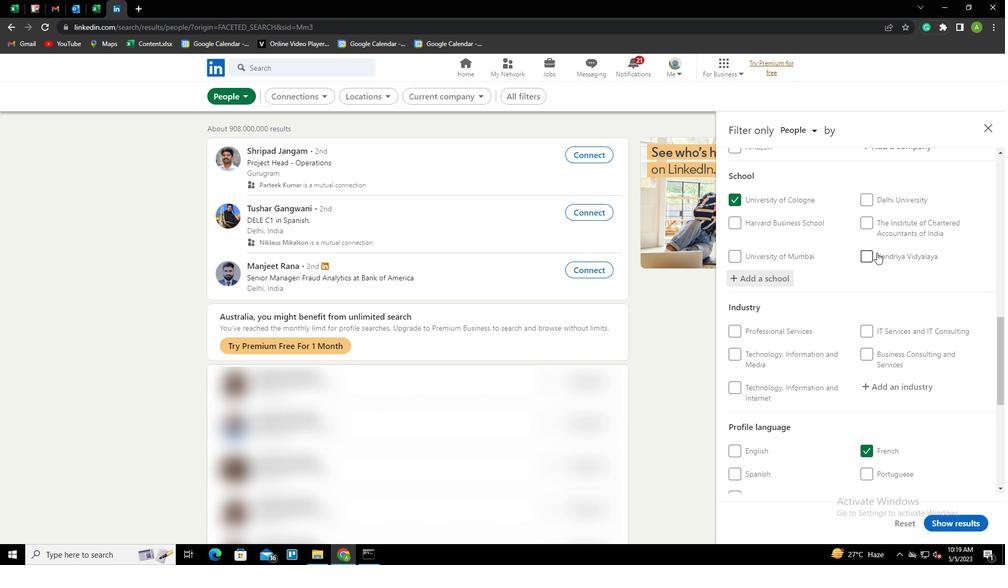 
Action: Mouse scrolled (876, 252) with delta (0, 0)
Screenshot: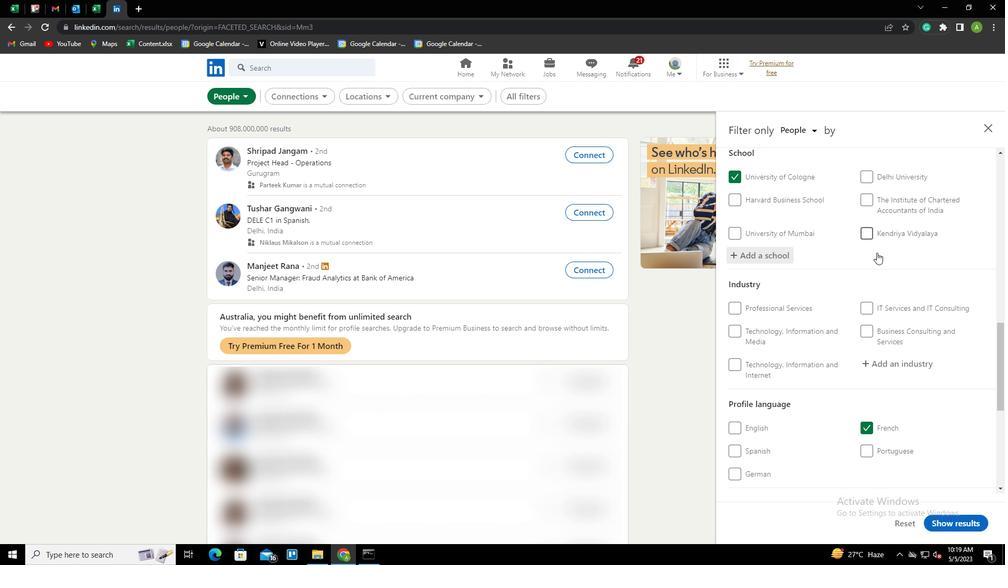 
Action: Mouse moved to (881, 229)
Screenshot: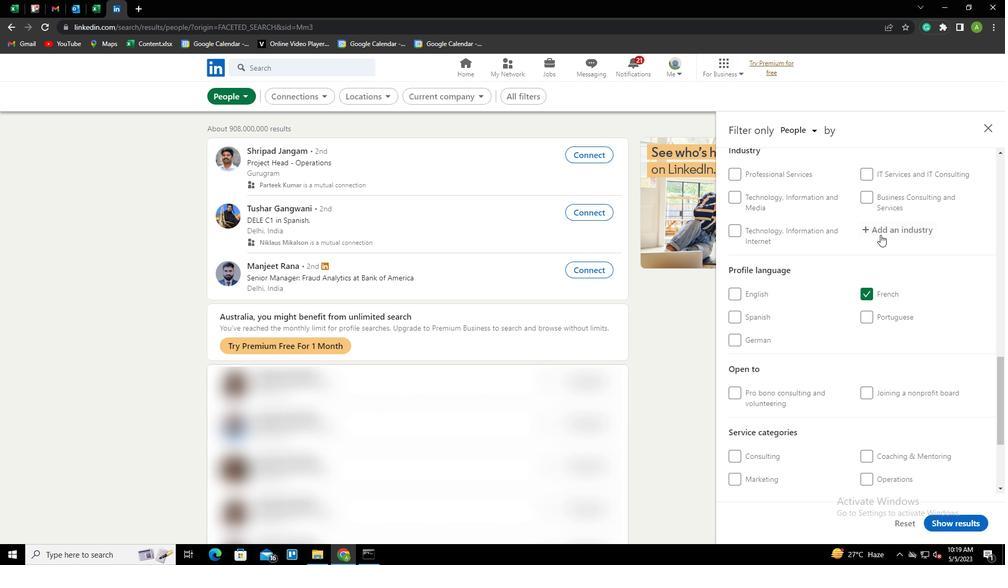 
Action: Mouse pressed left at (881, 229)
Screenshot: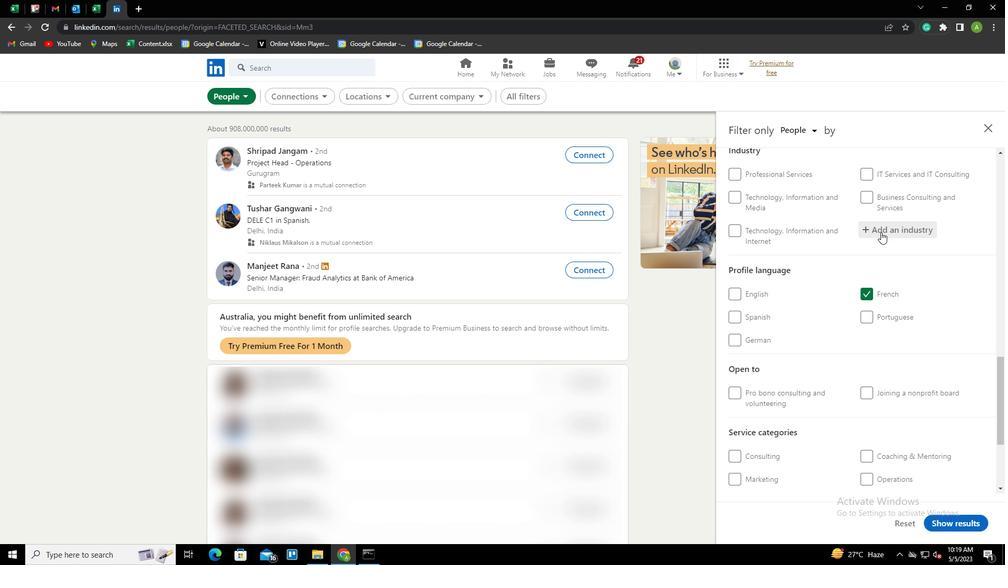 
Action: Key pressed <Key.shift>EVENTS<Key.space><Key.shift>SERVICES<Key.down><Key.enter>
Screenshot: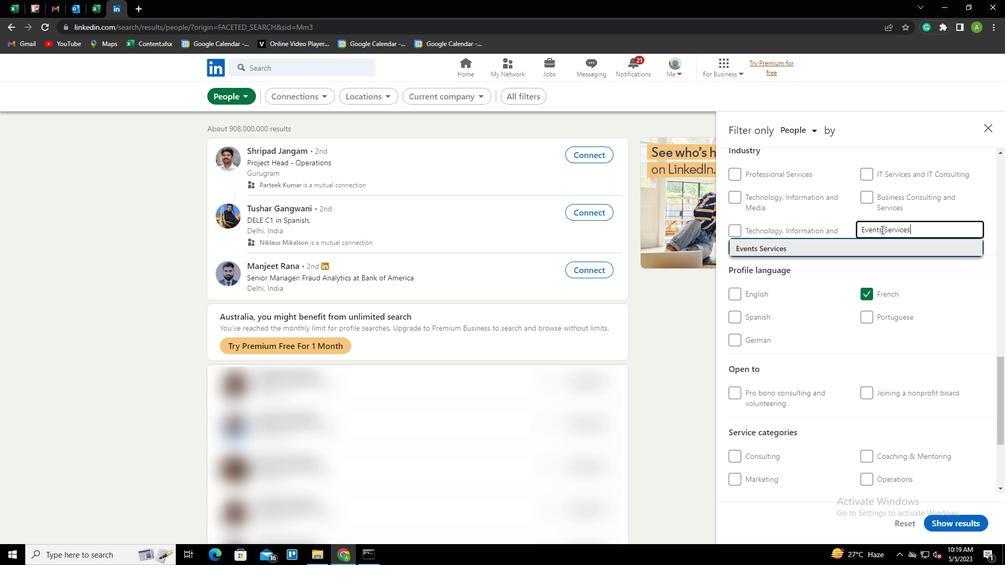 
Action: Mouse scrolled (881, 229) with delta (0, 0)
Screenshot: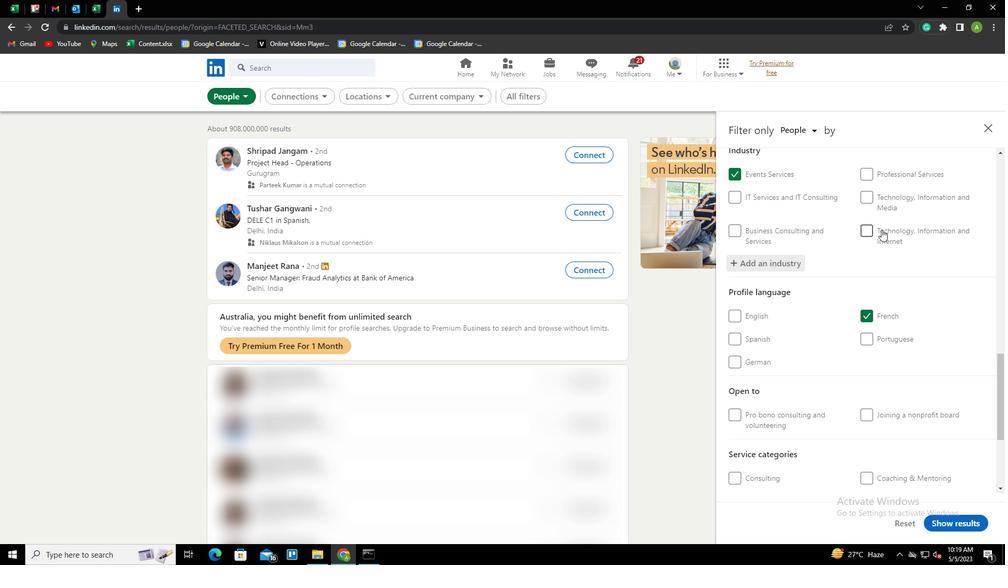 
Action: Mouse scrolled (881, 229) with delta (0, 0)
Screenshot: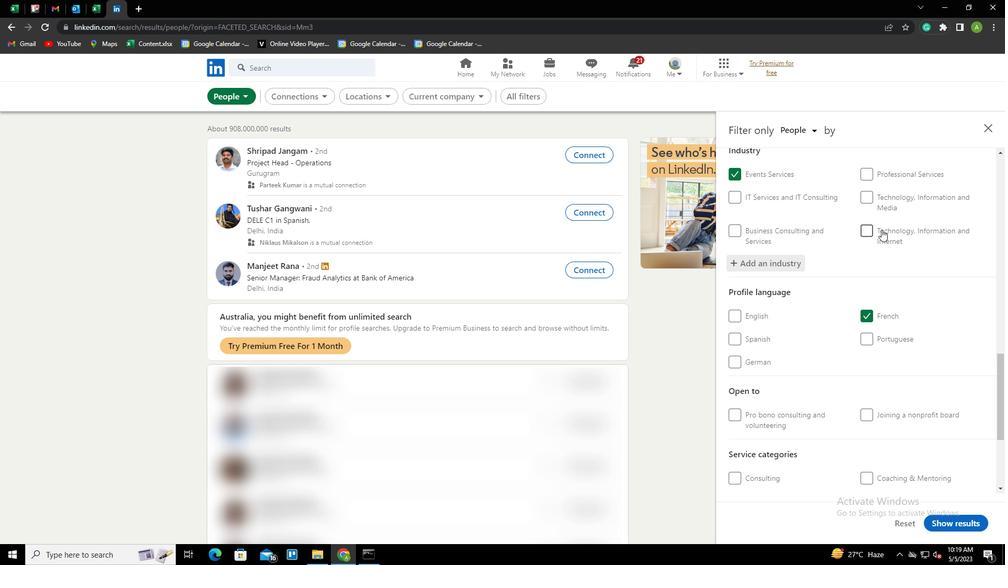
Action: Mouse scrolled (881, 229) with delta (0, 0)
Screenshot: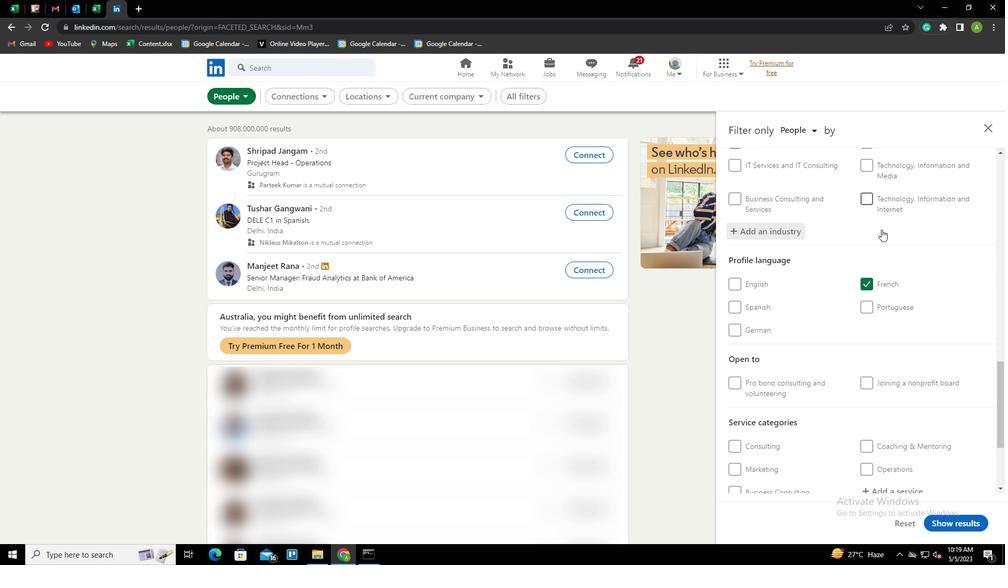 
Action: Mouse scrolled (881, 229) with delta (0, 0)
Screenshot: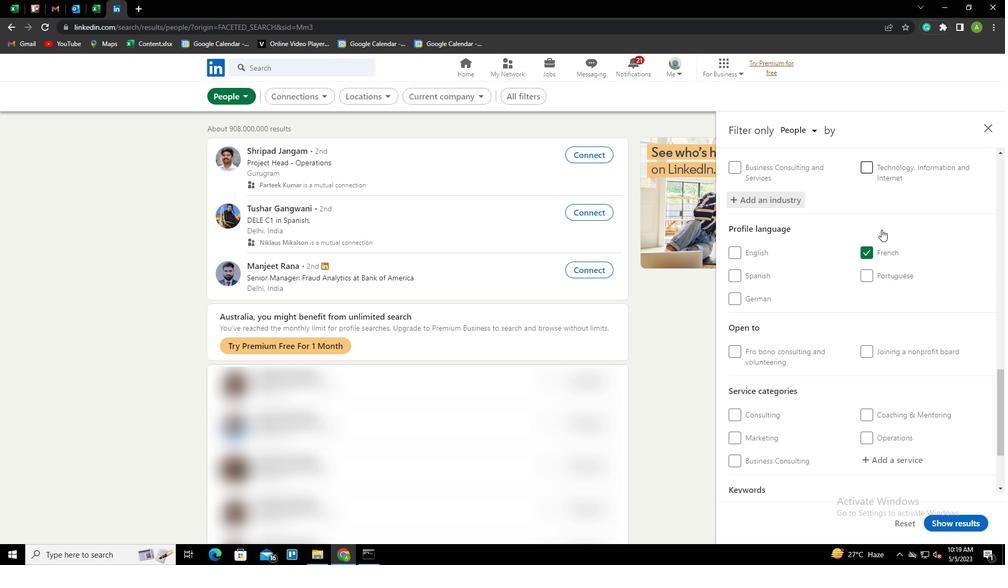 
Action: Mouse scrolled (881, 229) with delta (0, 0)
Screenshot: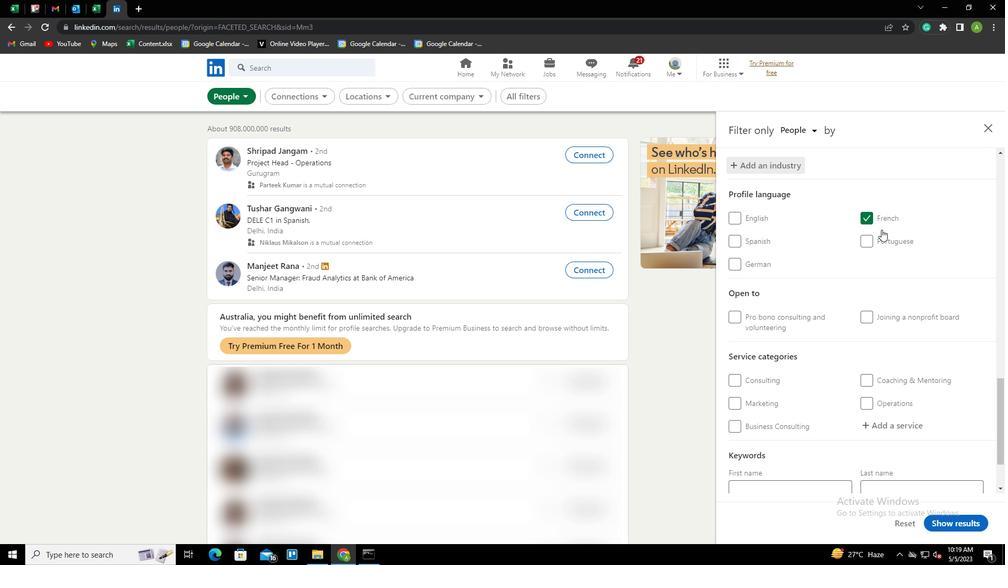 
Action: Mouse moved to (892, 345)
Screenshot: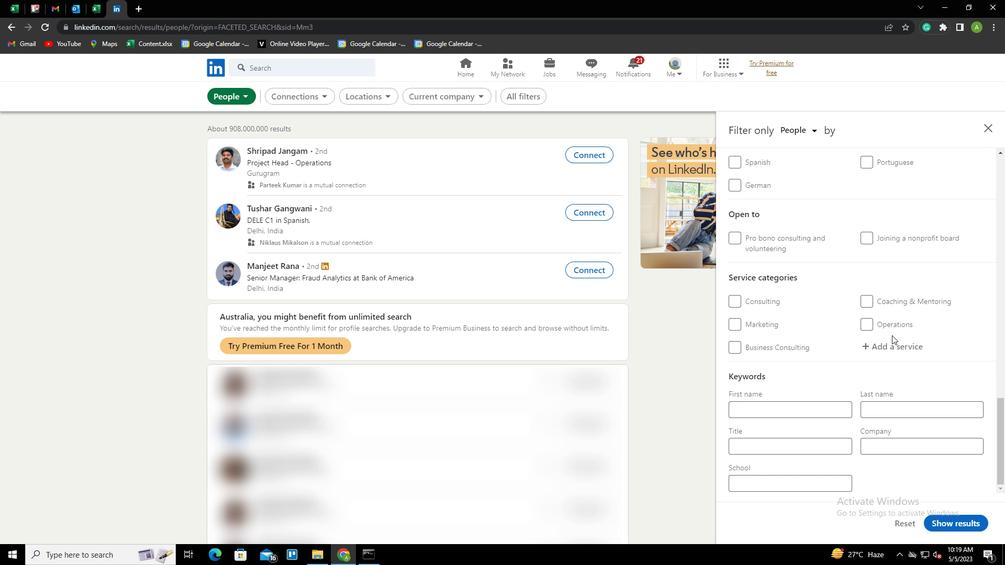 
Action: Mouse pressed left at (892, 345)
Screenshot: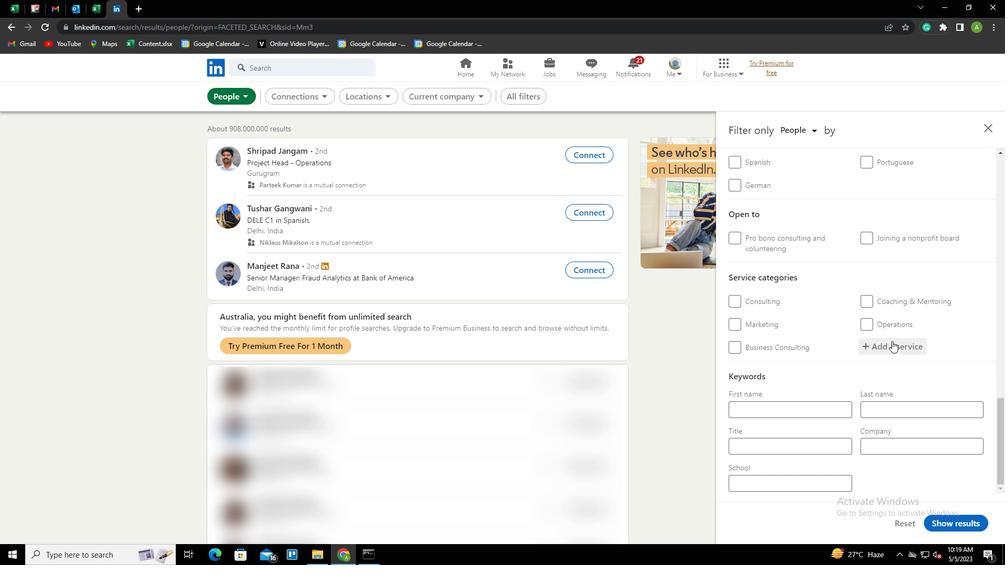 
Action: Key pressed <Key.shift>USER<Key.space><Key.shift>EXPERI<Key.down><Key.enter>
Screenshot: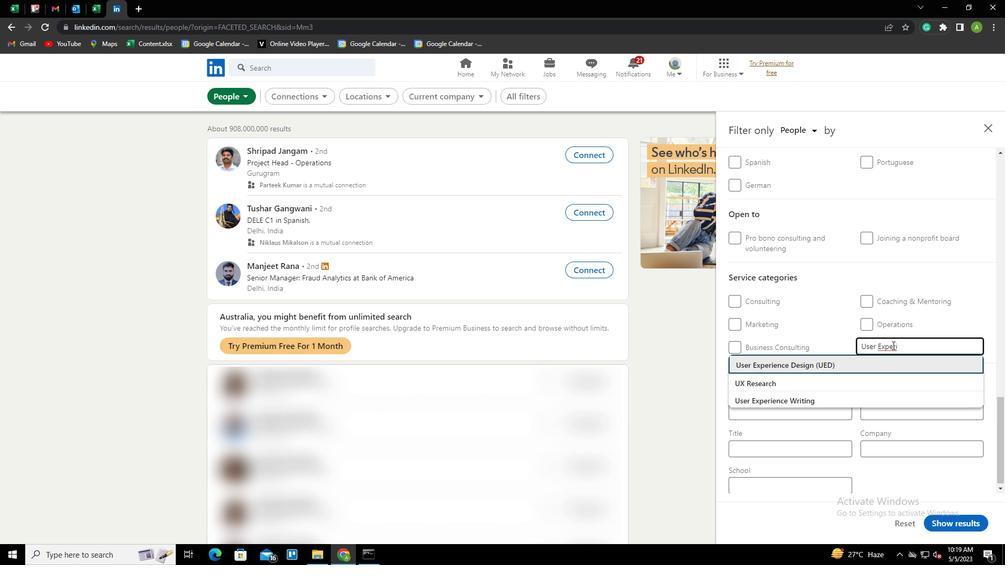 
Action: Mouse scrolled (892, 345) with delta (0, 0)
Screenshot: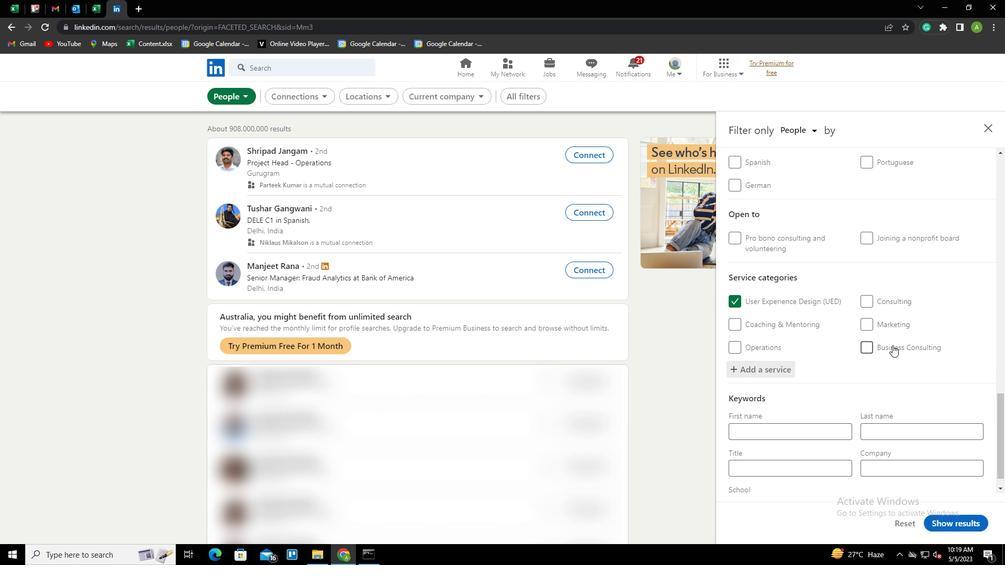 
Action: Mouse scrolled (892, 345) with delta (0, 0)
Screenshot: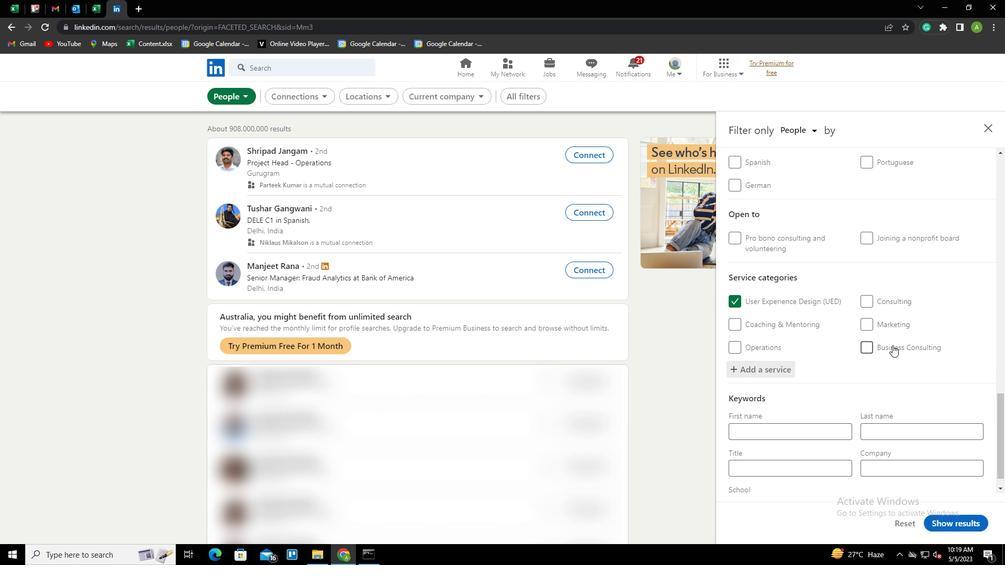 
Action: Mouse scrolled (892, 345) with delta (0, 0)
Screenshot: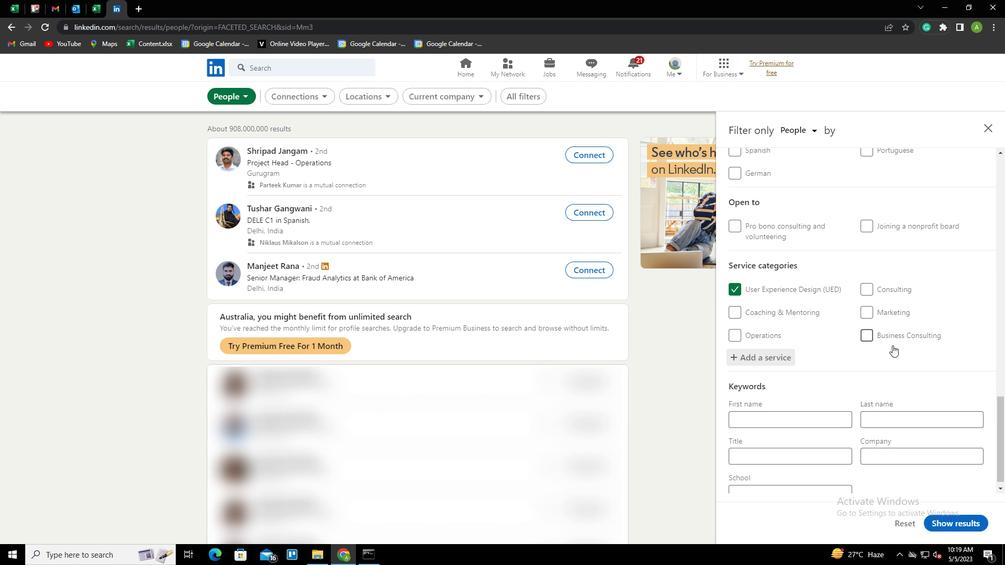 
Action: Mouse scrolled (892, 345) with delta (0, 0)
Screenshot: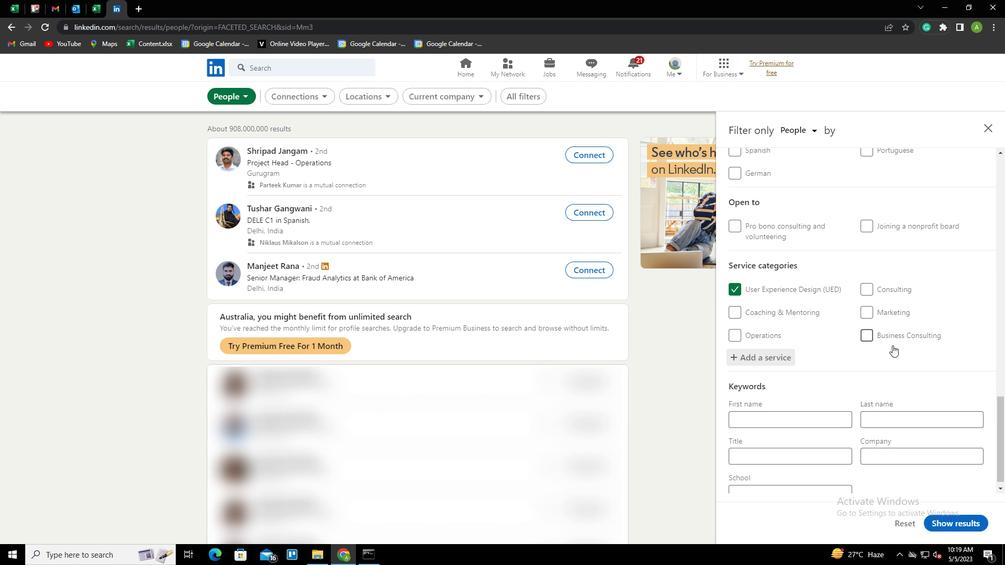 
Action: Mouse scrolled (892, 345) with delta (0, 0)
Screenshot: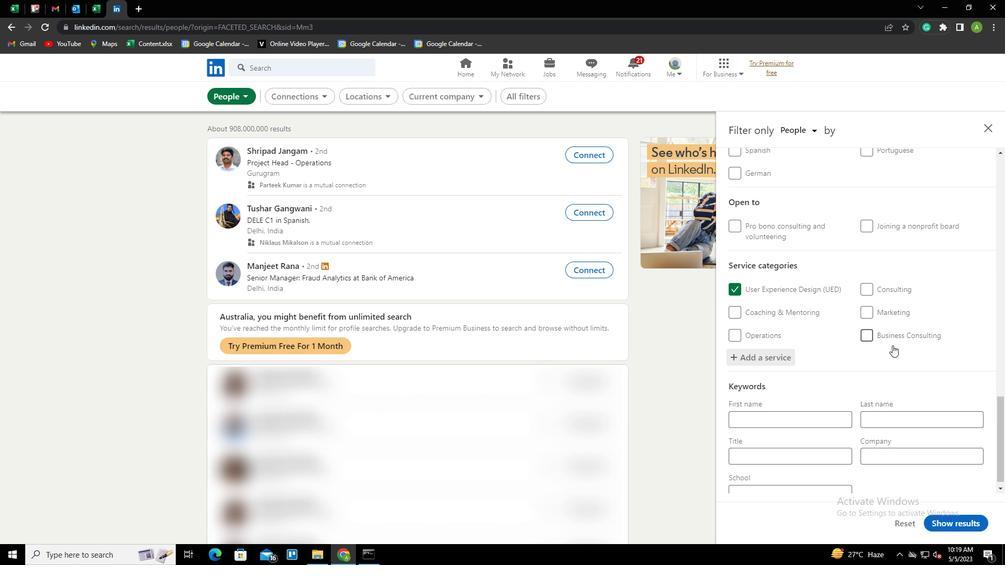 
Action: Mouse scrolled (892, 345) with delta (0, 0)
Screenshot: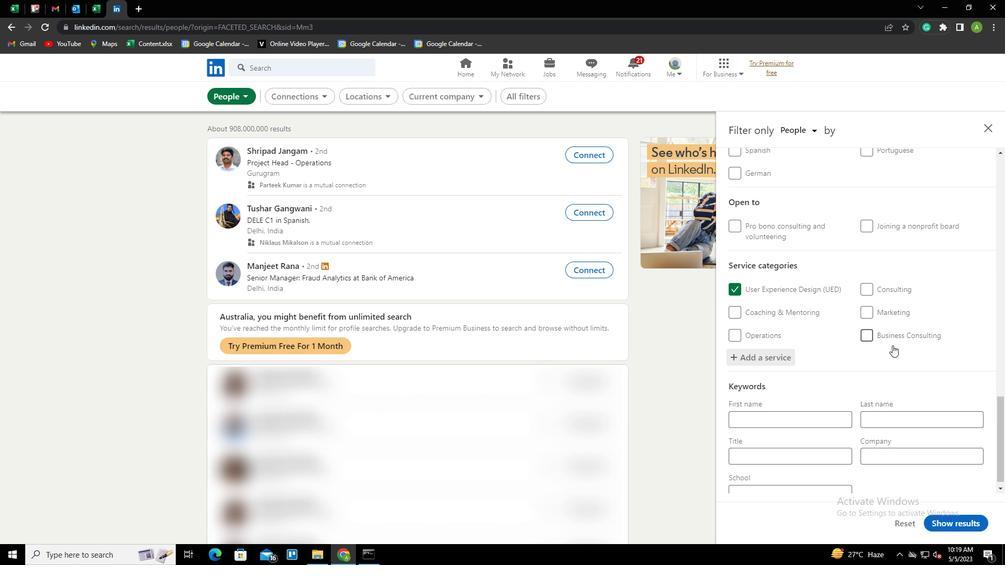 
Action: Mouse moved to (836, 438)
Screenshot: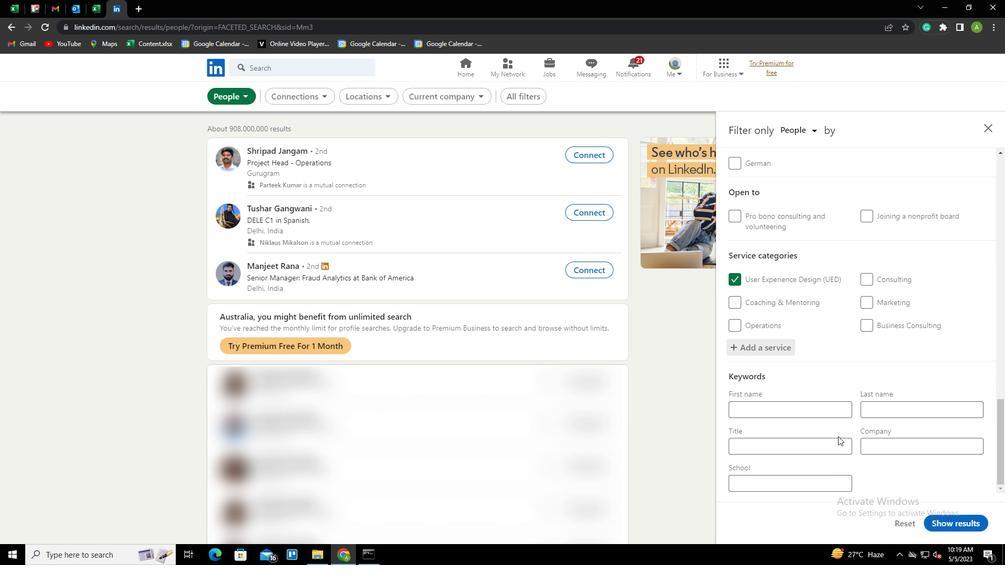 
Action: Mouse pressed left at (836, 438)
Screenshot: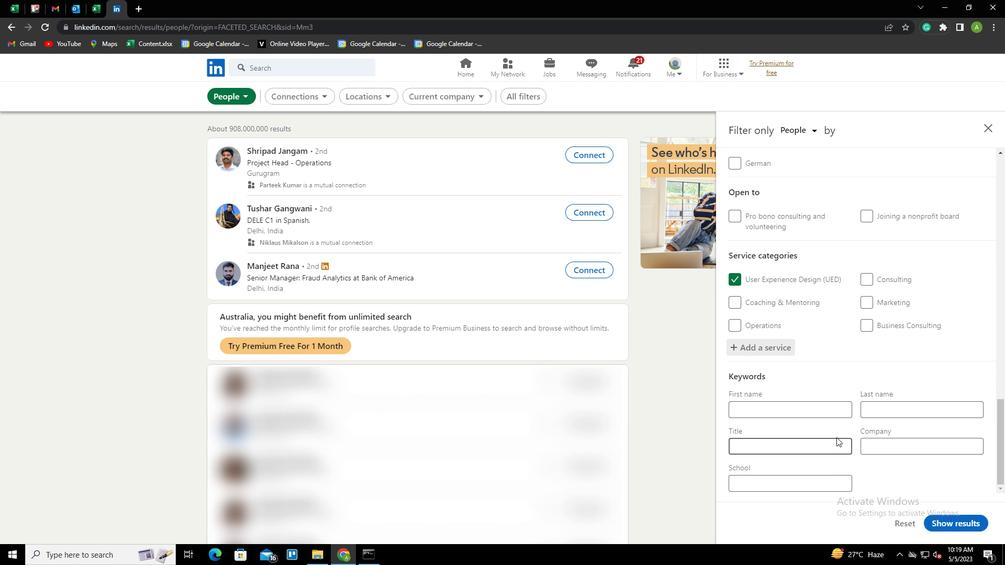 
Action: Mouse moved to (835, 442)
Screenshot: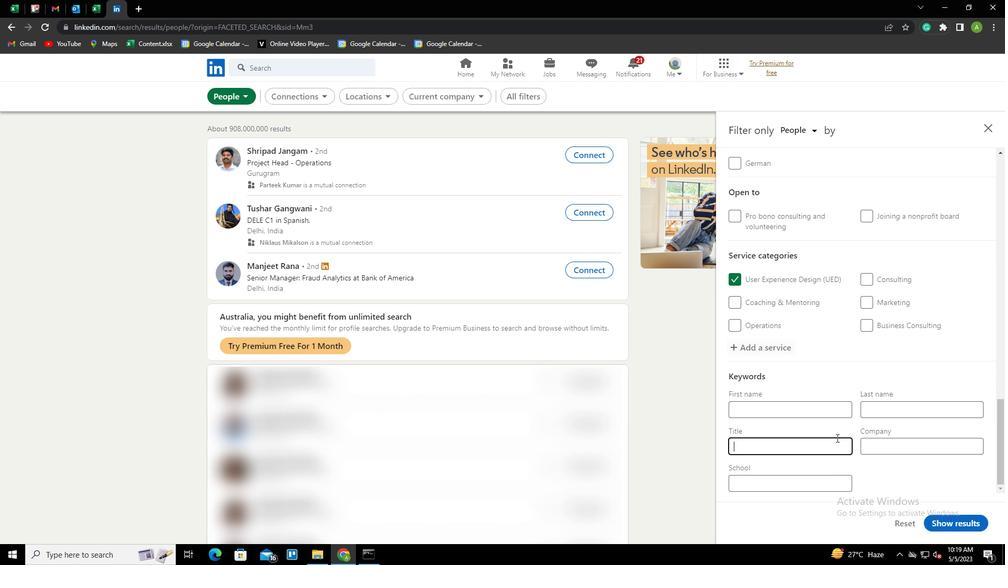 
Action: Key pressed <Key.shift>SALES<Key.space><Key.shift>ENGINEEER
Screenshot: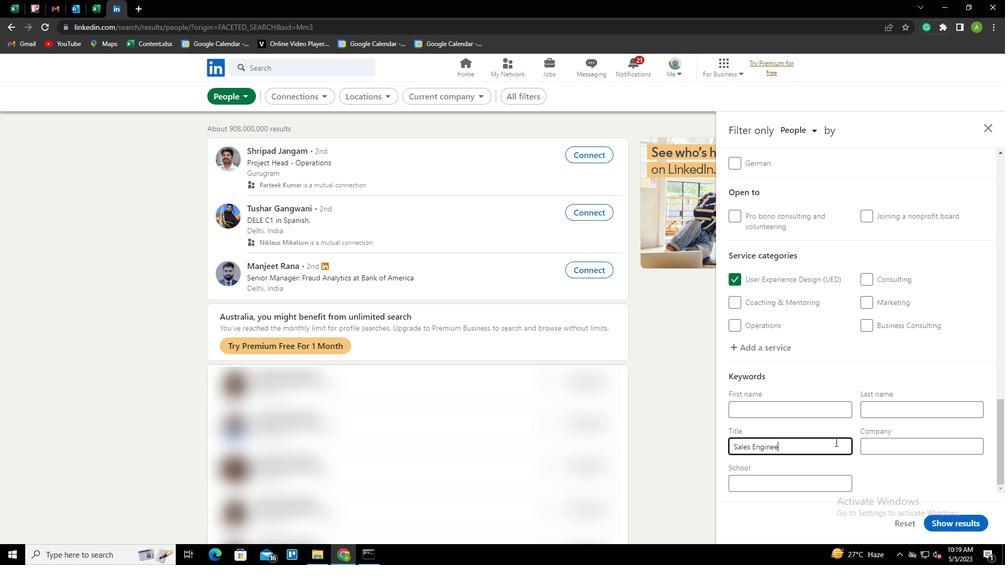 
Action: Mouse moved to (946, 491)
Screenshot: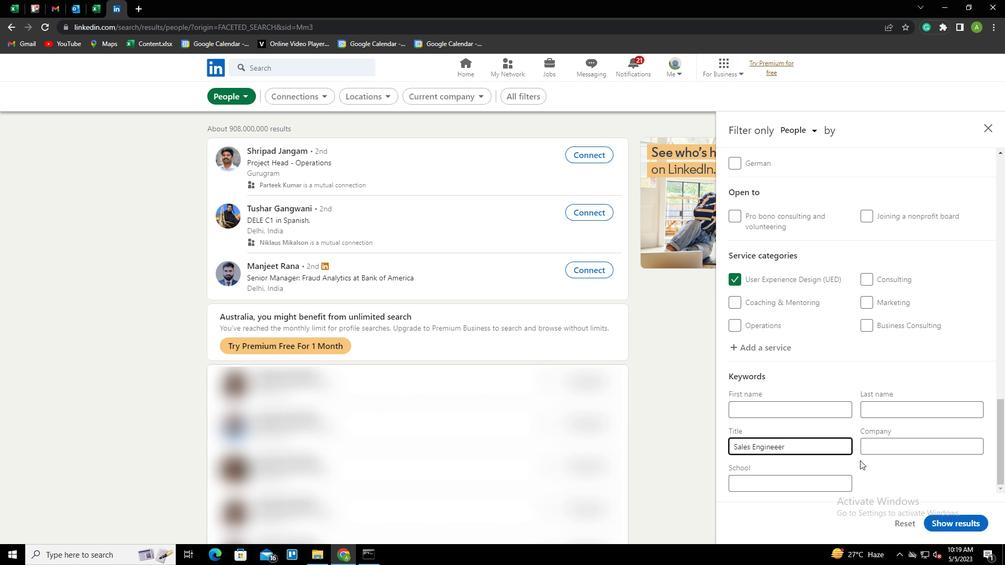 
Action: Mouse pressed left at (946, 491)
Screenshot: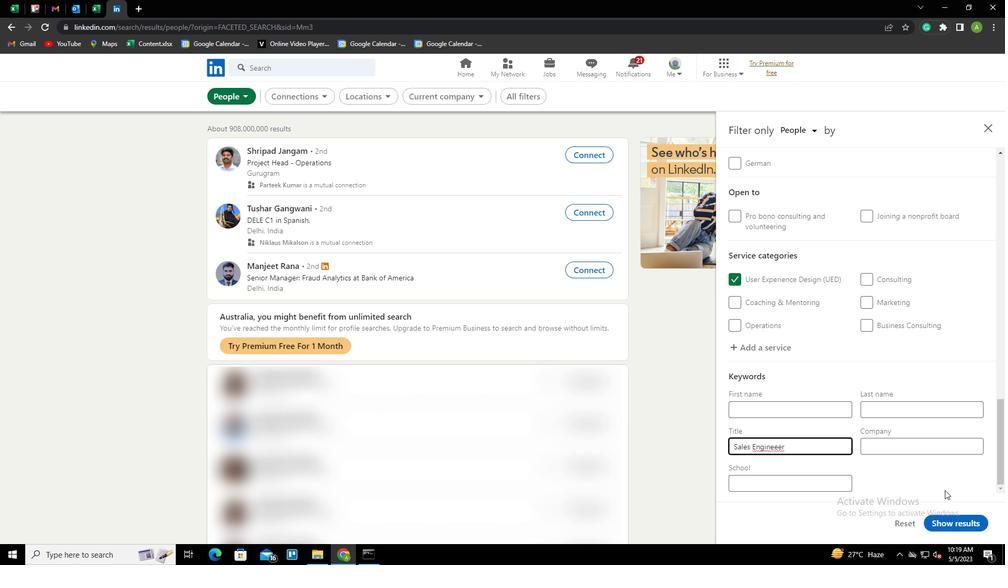 
Action: Mouse moved to (960, 521)
Screenshot: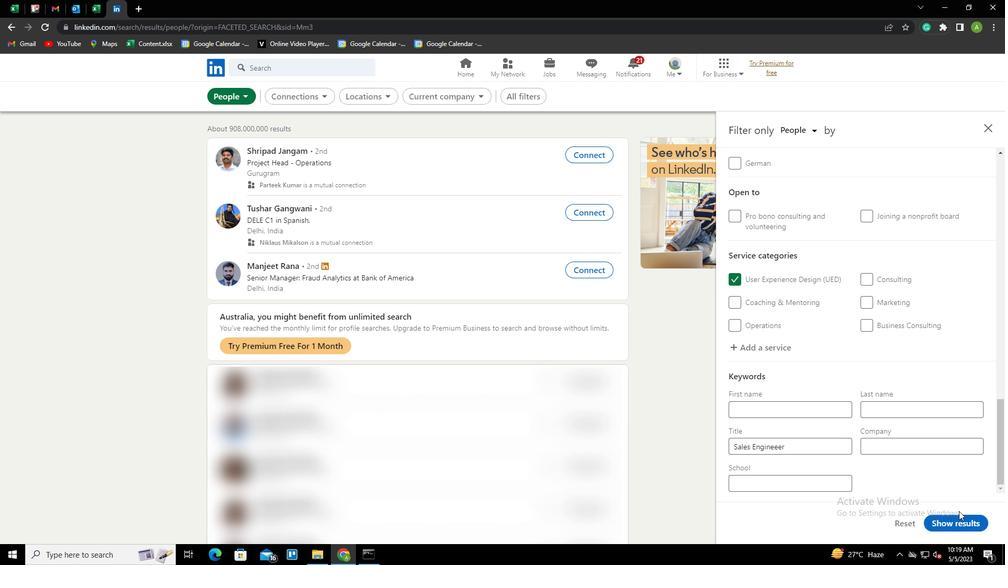 
Action: Mouse pressed left at (960, 521)
Screenshot: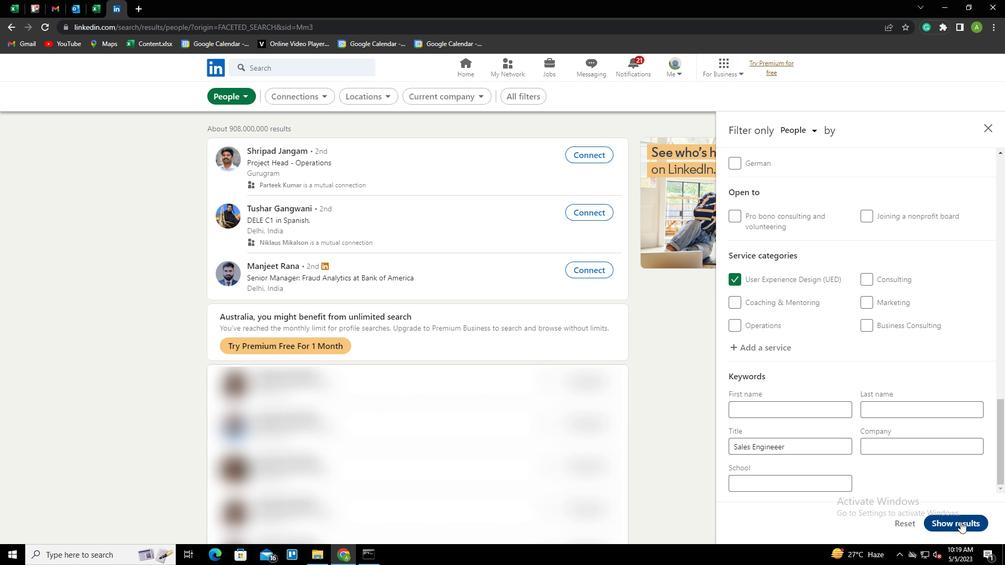 
